 Task: Look for space in Monthey, Switzerland from 6th September, 2023 to 18th September, 2023 for 3 adults in price range Rs.6000 to Rs.12000. Place can be entire place with 2 bedrooms having 2 beds and 2 bathrooms. Property type can be house, flat, guest house, hotel. Booking option can be shelf check-in. Required host language is English.
Action: Mouse moved to (442, 87)
Screenshot: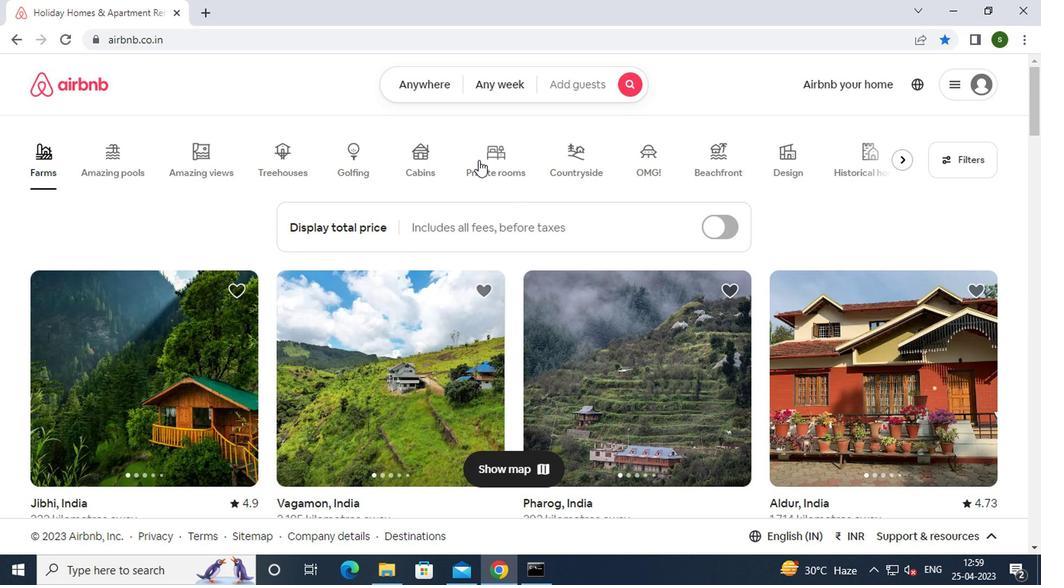 
Action: Mouse pressed left at (442, 87)
Screenshot: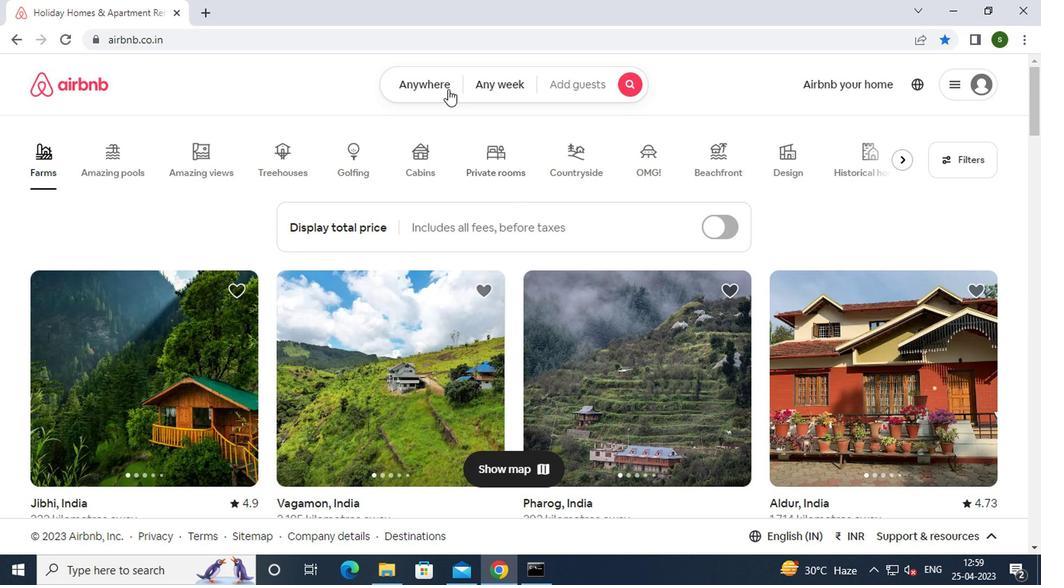 
Action: Mouse moved to (299, 148)
Screenshot: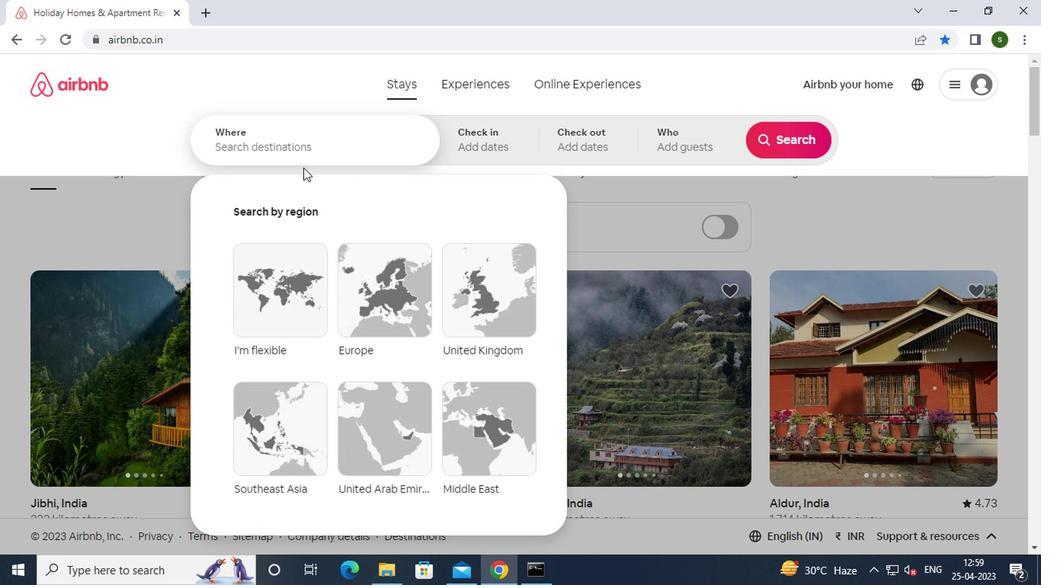 
Action: Mouse pressed left at (299, 148)
Screenshot: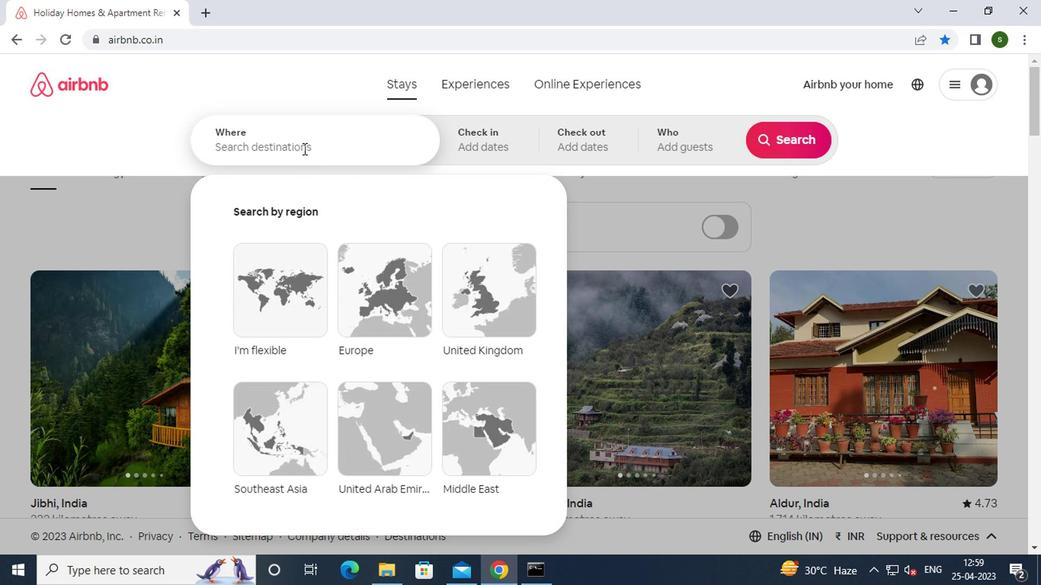 
Action: Key pressed m<Key.caps_lock>onthey,<Key.space><Key.caps_lock>s<Key.caps_lock>witzer
Screenshot: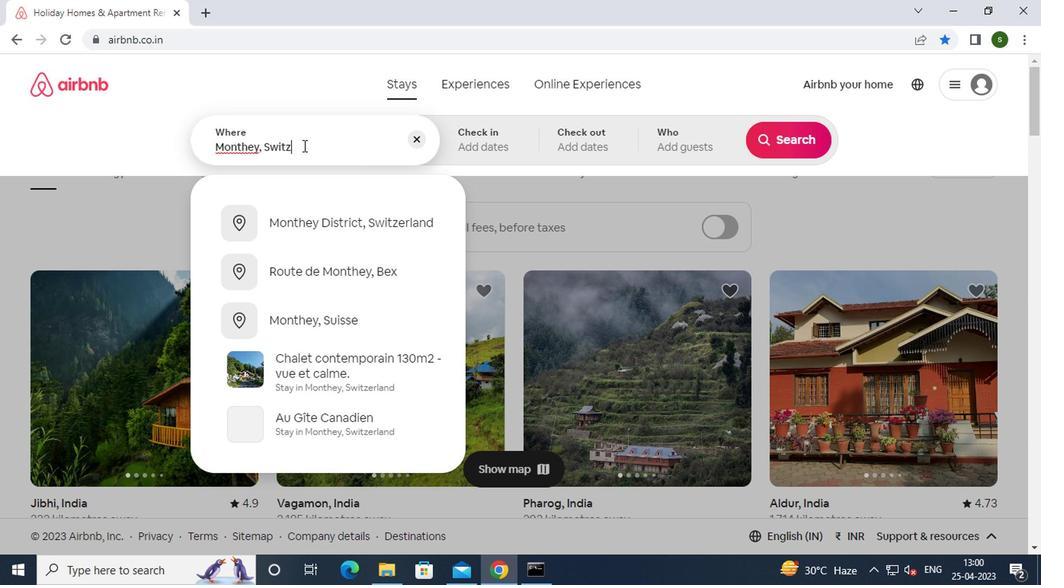 
Action: Mouse moved to (360, 229)
Screenshot: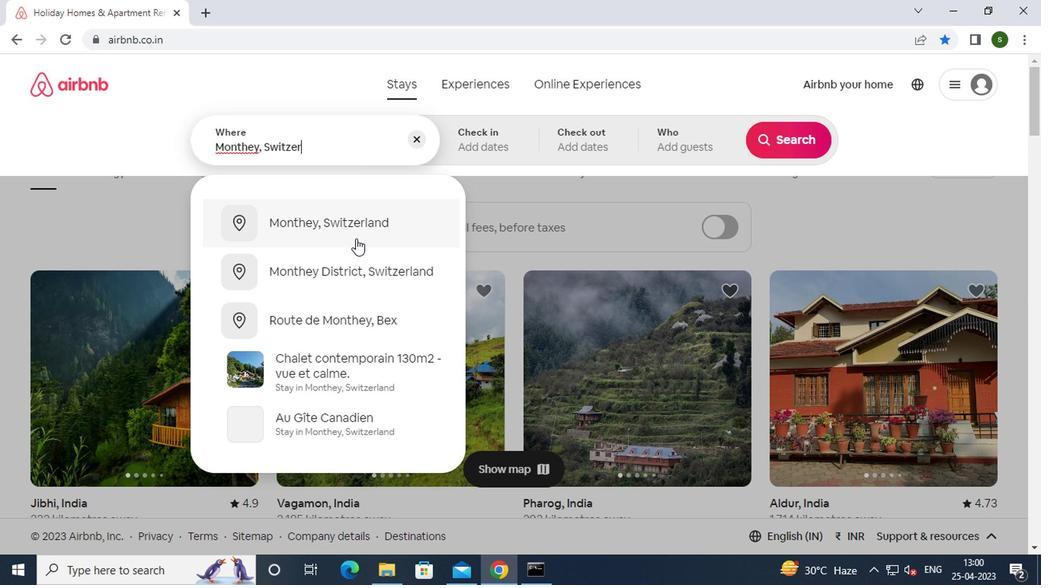 
Action: Mouse pressed left at (360, 229)
Screenshot: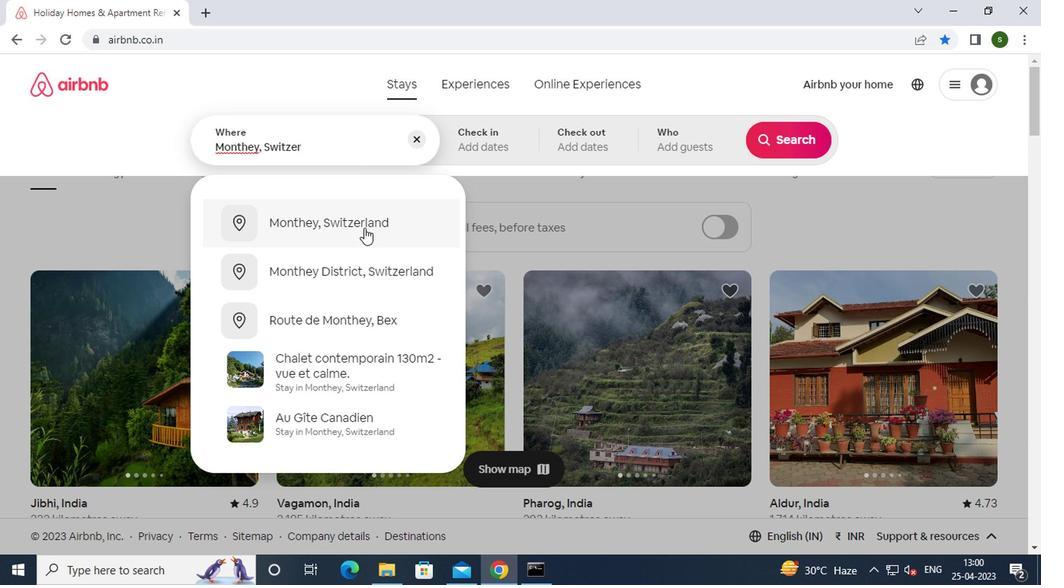 
Action: Mouse moved to (774, 270)
Screenshot: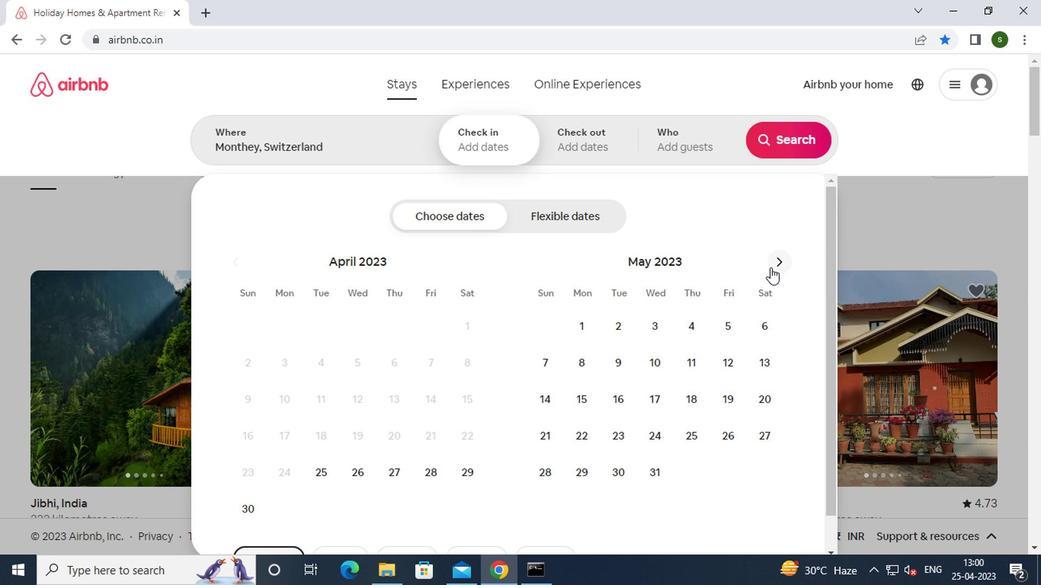 
Action: Mouse pressed left at (774, 270)
Screenshot: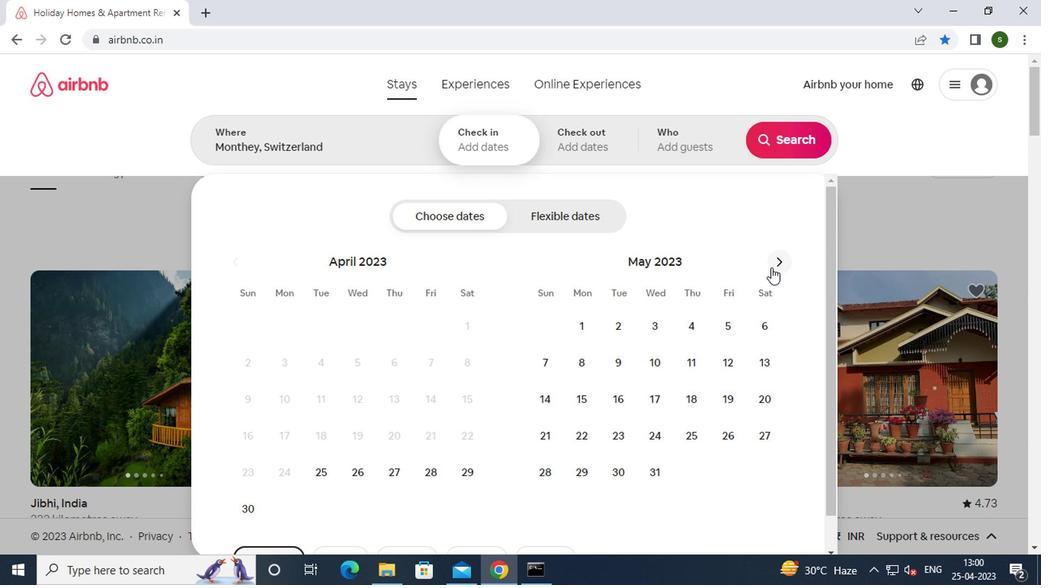 
Action: Mouse pressed left at (774, 270)
Screenshot: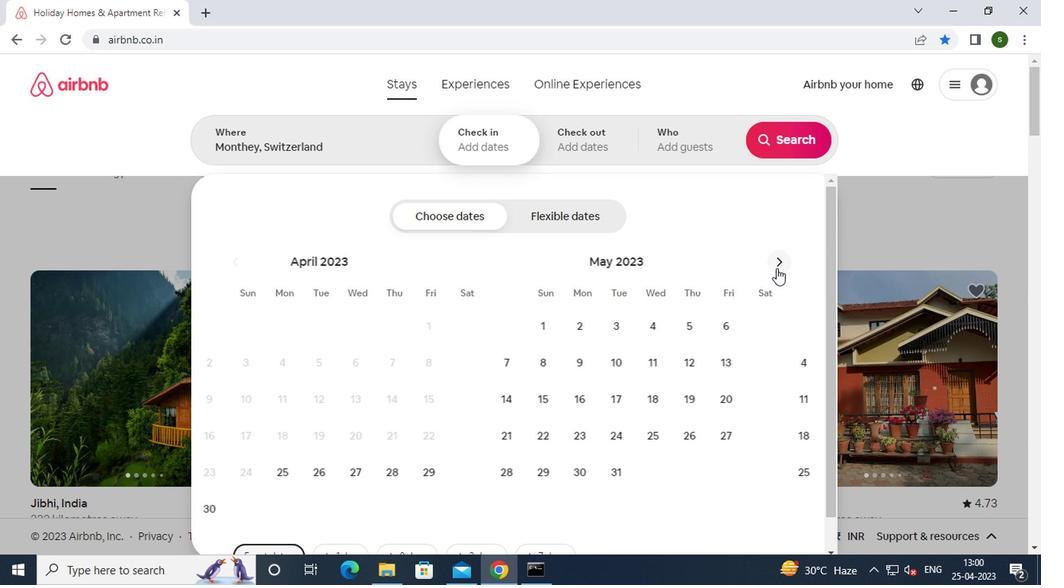 
Action: Mouse pressed left at (774, 270)
Screenshot: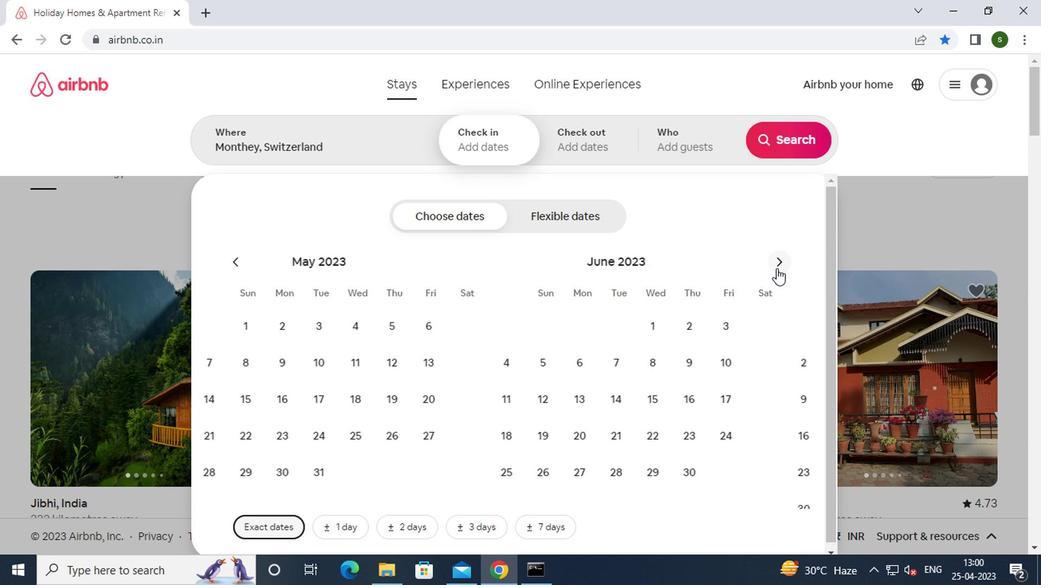 
Action: Mouse pressed left at (774, 270)
Screenshot: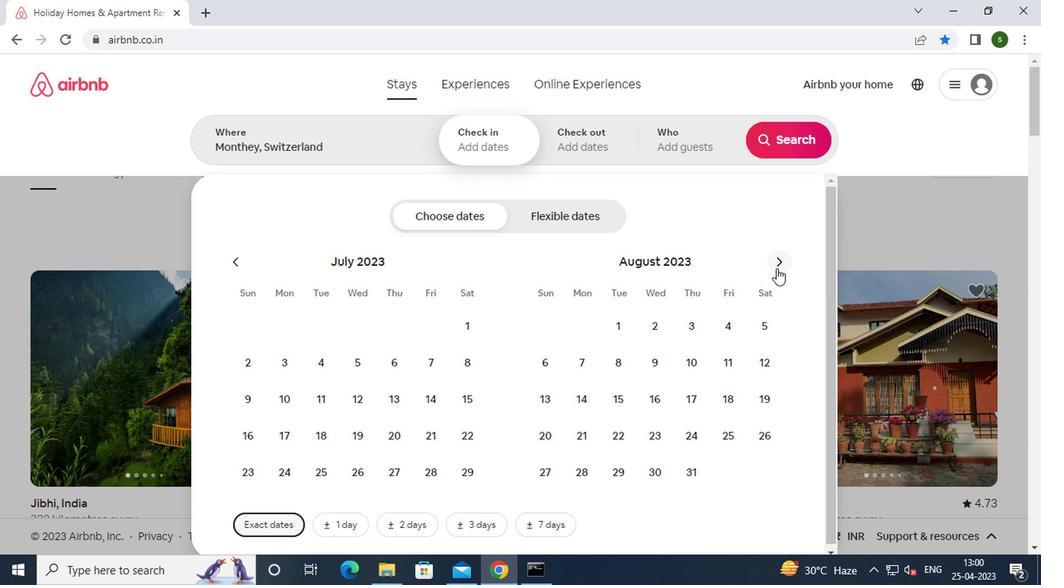 
Action: Mouse moved to (644, 360)
Screenshot: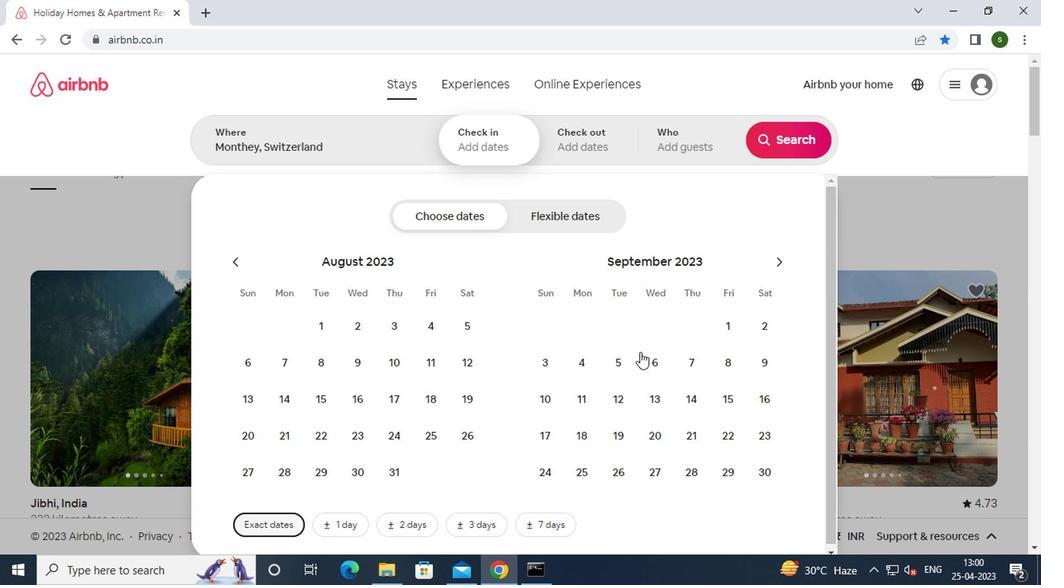 
Action: Mouse pressed left at (644, 360)
Screenshot: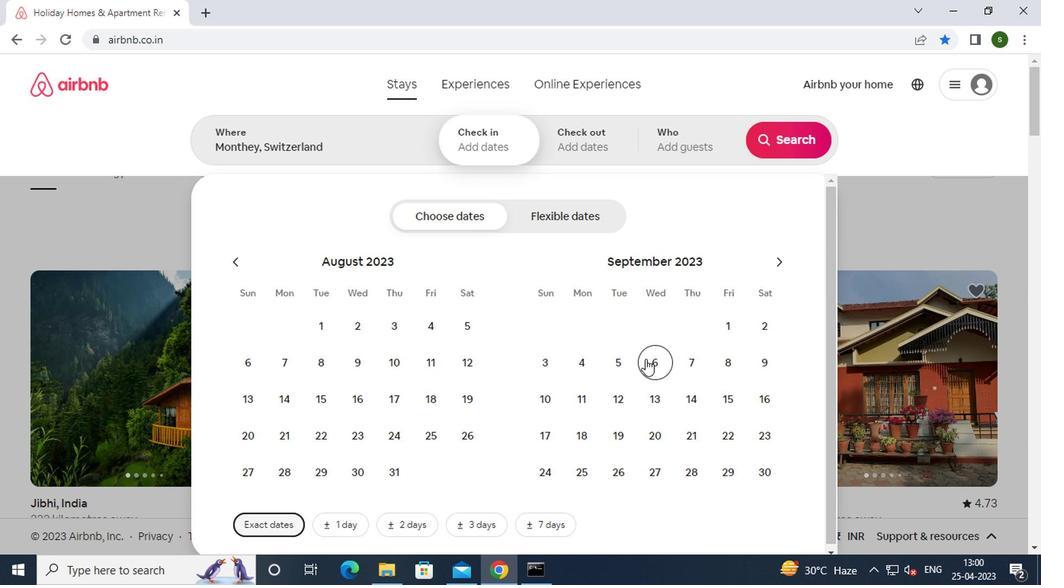 
Action: Mouse moved to (571, 434)
Screenshot: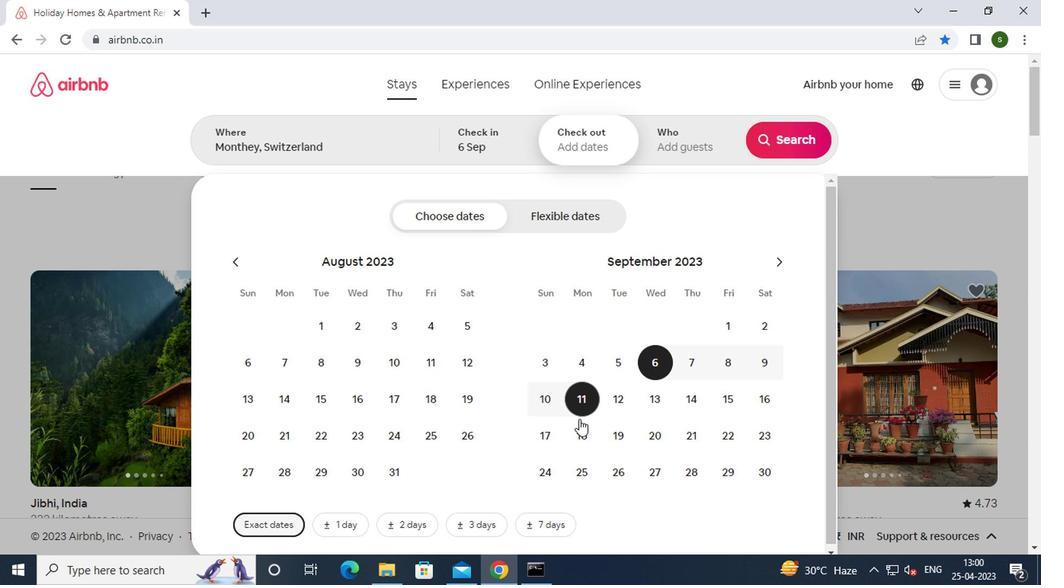 
Action: Mouse pressed left at (571, 434)
Screenshot: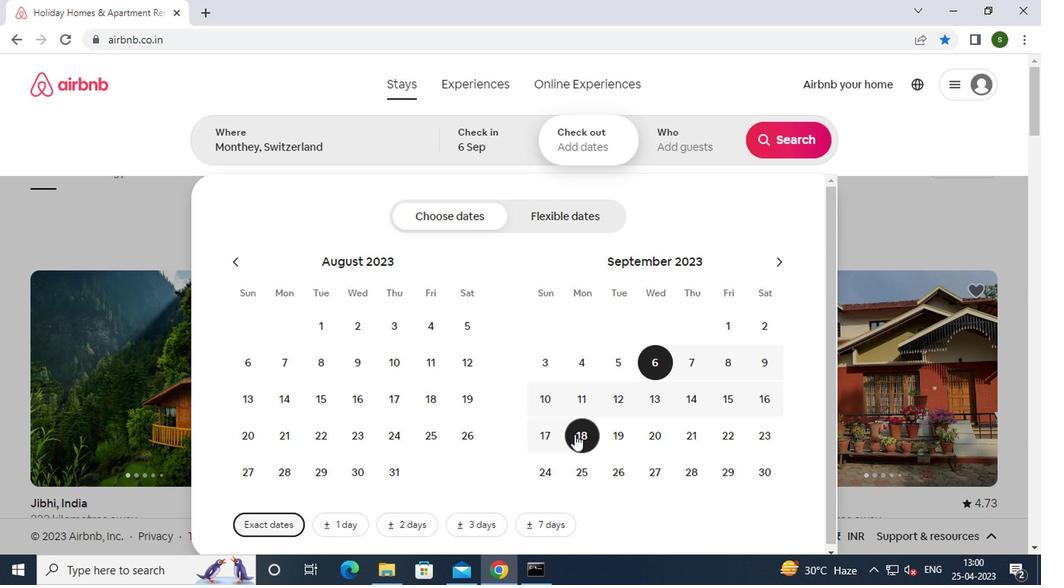 
Action: Mouse moved to (670, 149)
Screenshot: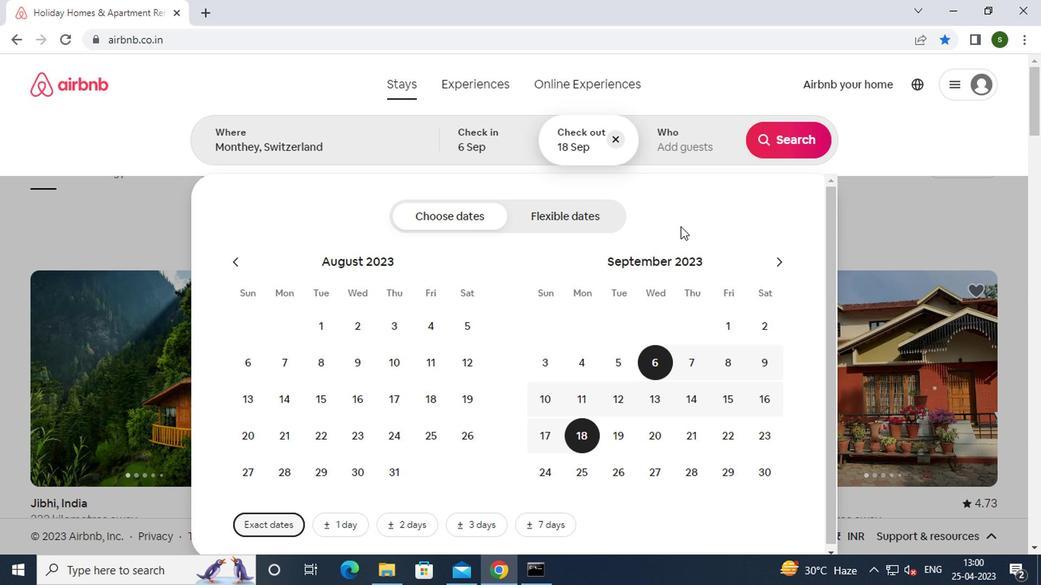 
Action: Mouse pressed left at (670, 149)
Screenshot: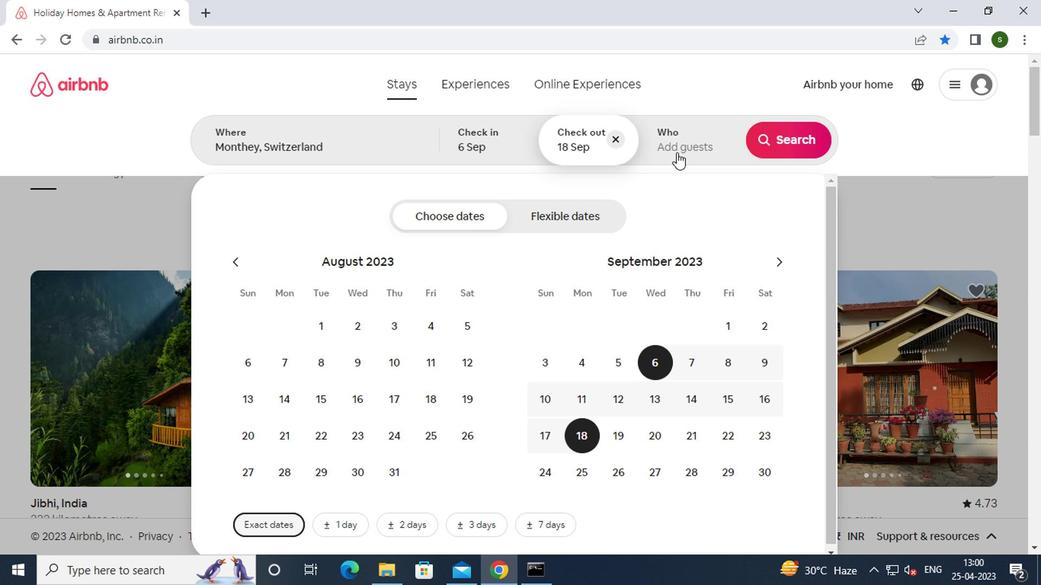 
Action: Mouse moved to (793, 224)
Screenshot: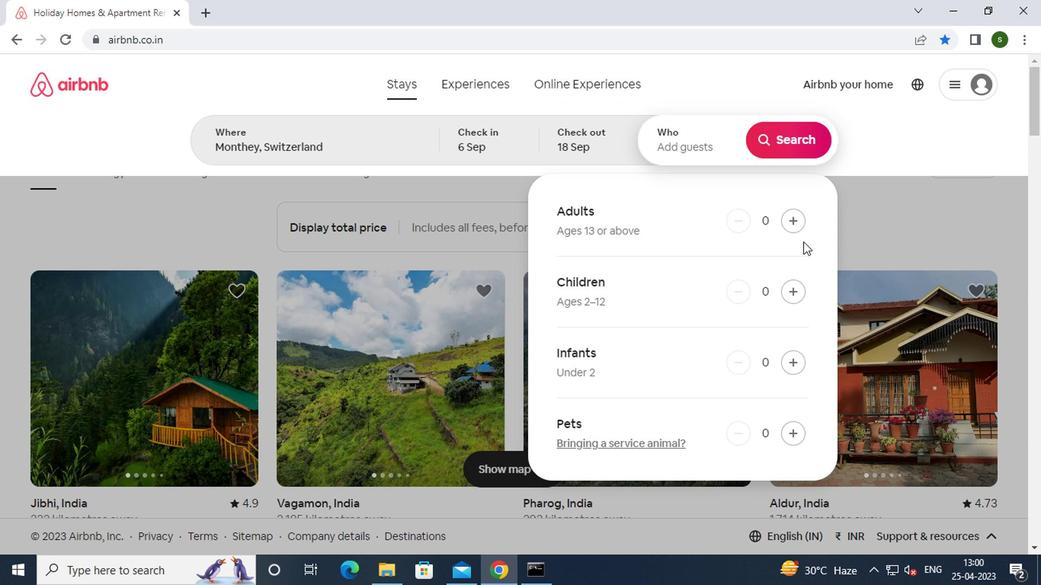 
Action: Mouse pressed left at (793, 224)
Screenshot: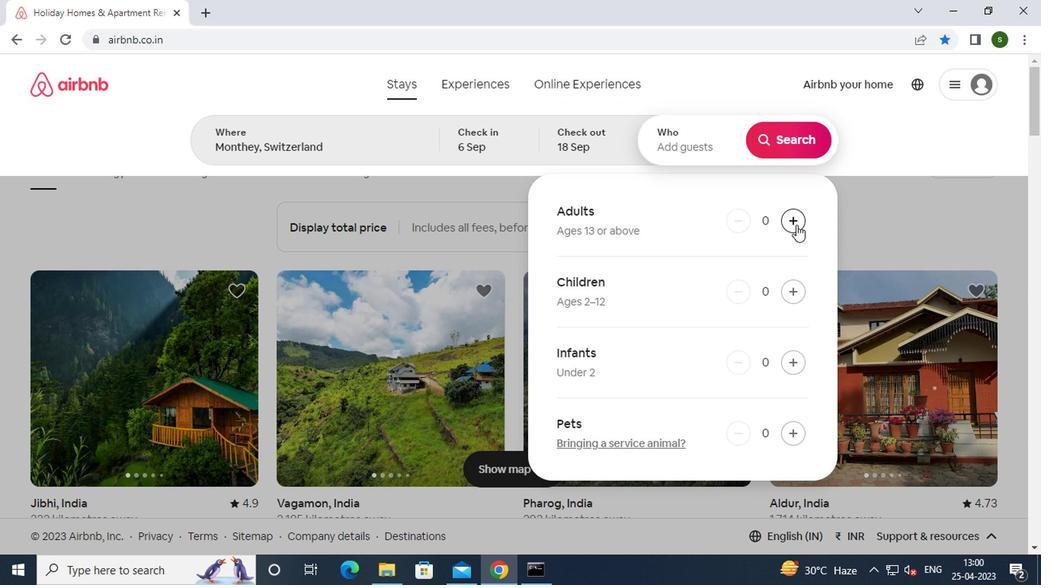 
Action: Mouse pressed left at (793, 224)
Screenshot: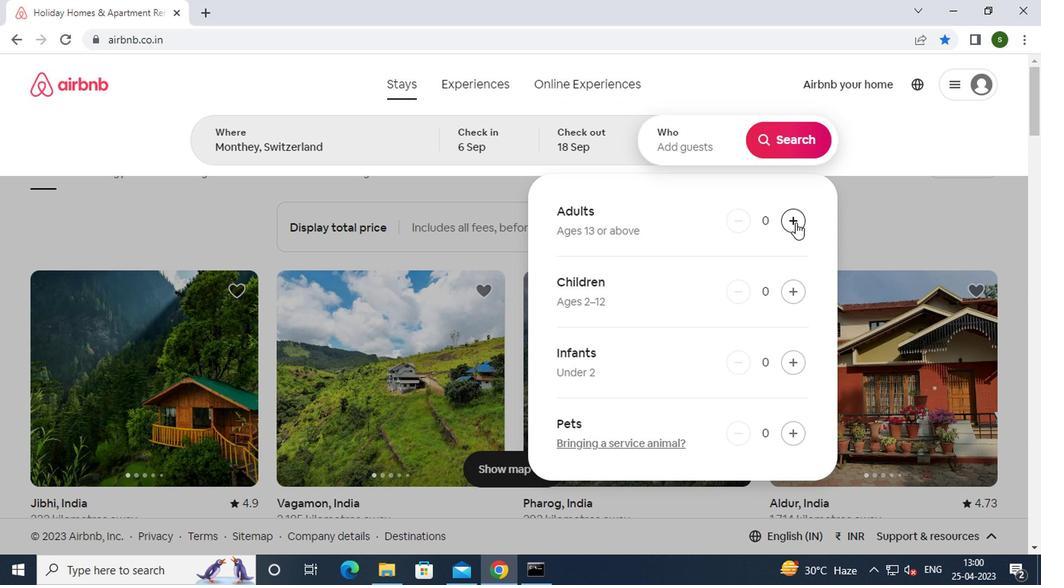 
Action: Mouse pressed left at (793, 224)
Screenshot: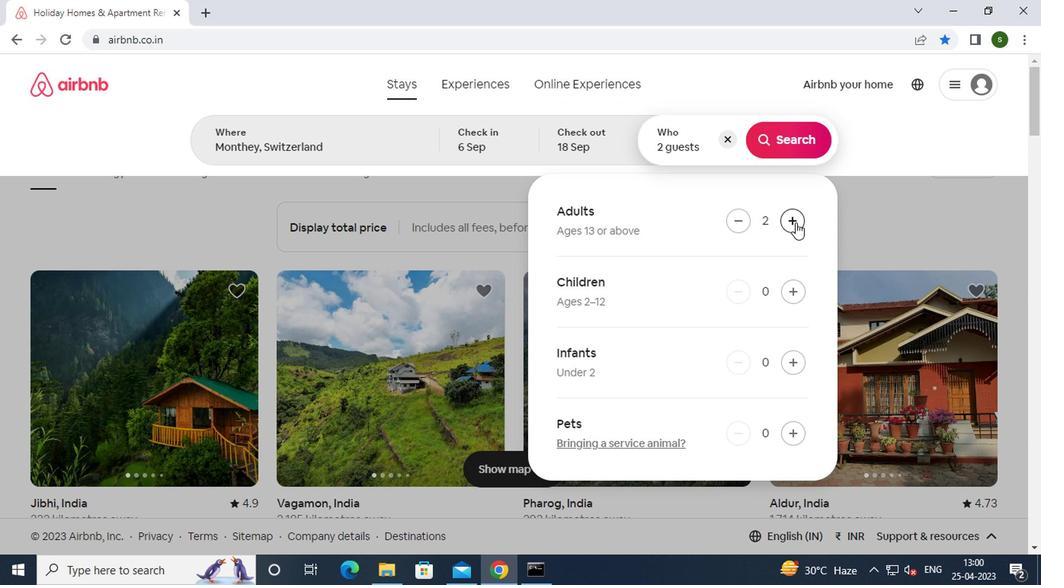 
Action: Mouse moved to (797, 146)
Screenshot: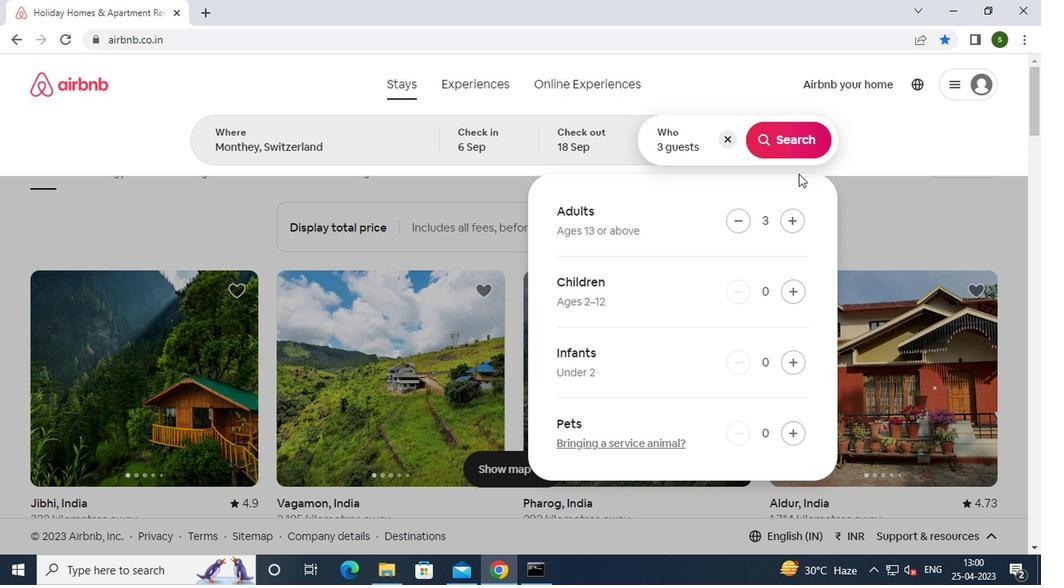 
Action: Mouse pressed left at (797, 146)
Screenshot: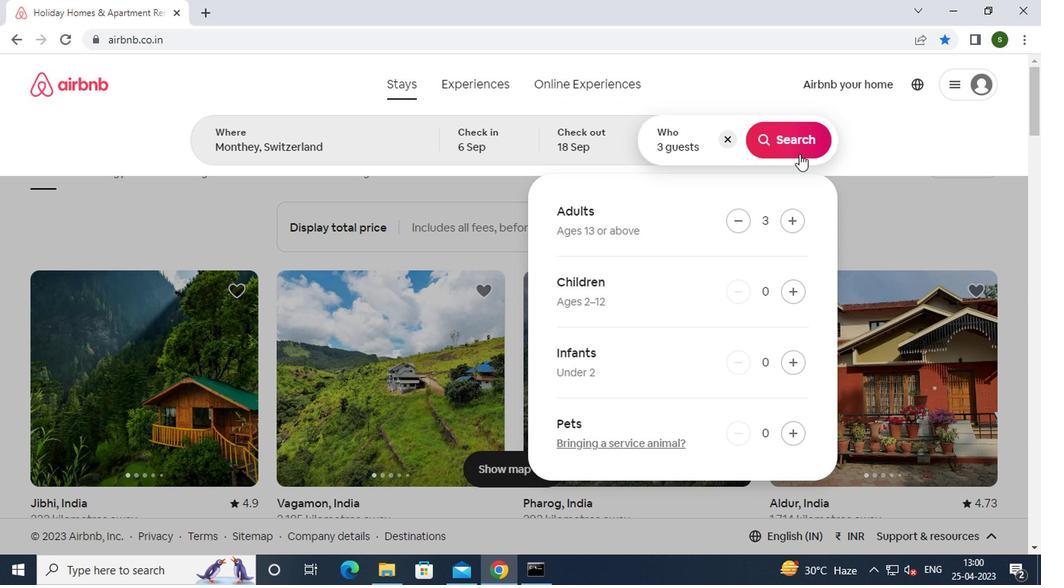 
Action: Mouse moved to (985, 152)
Screenshot: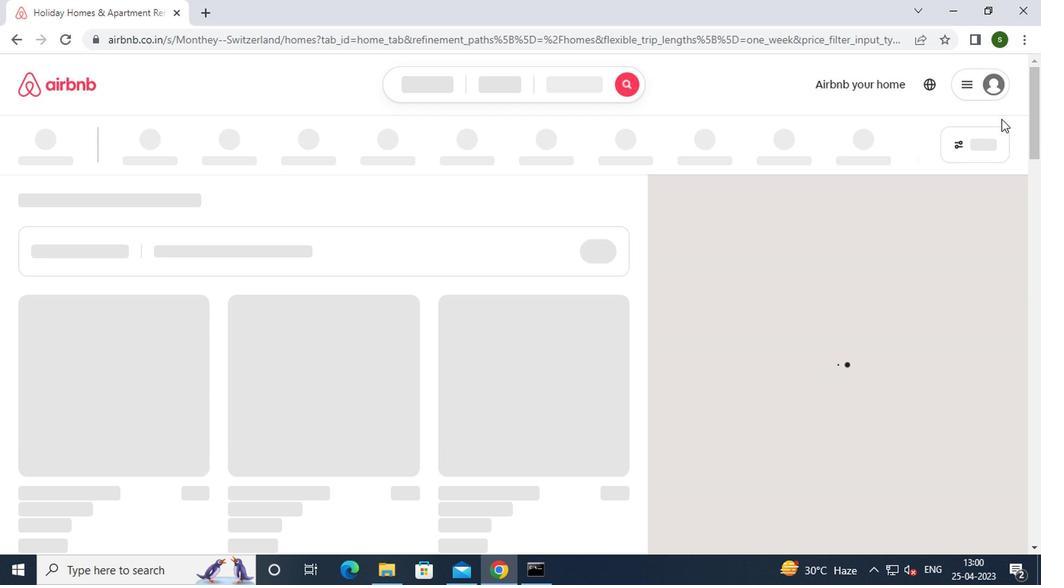 
Action: Mouse pressed left at (985, 152)
Screenshot: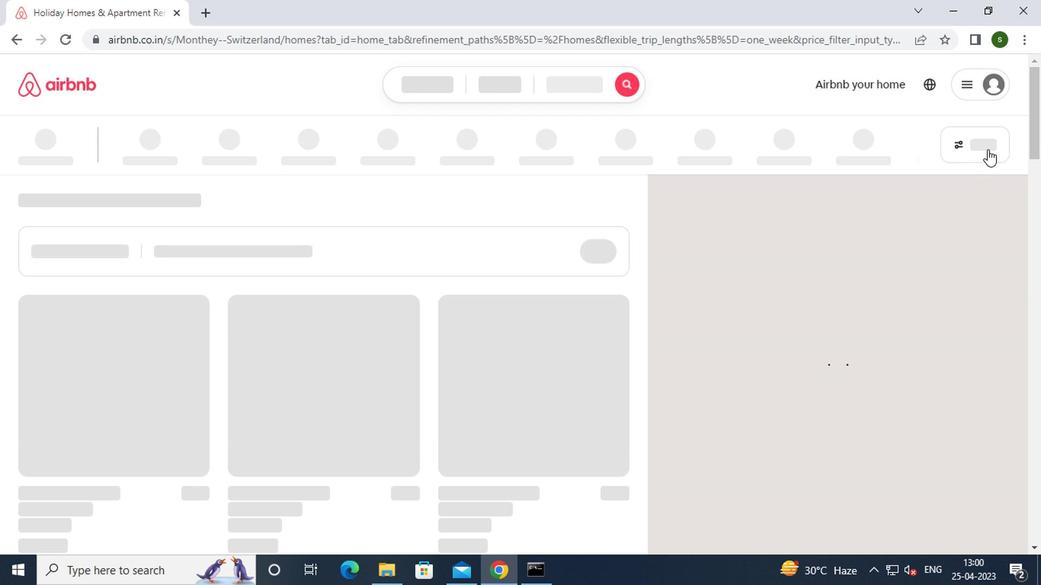 
Action: Mouse moved to (463, 339)
Screenshot: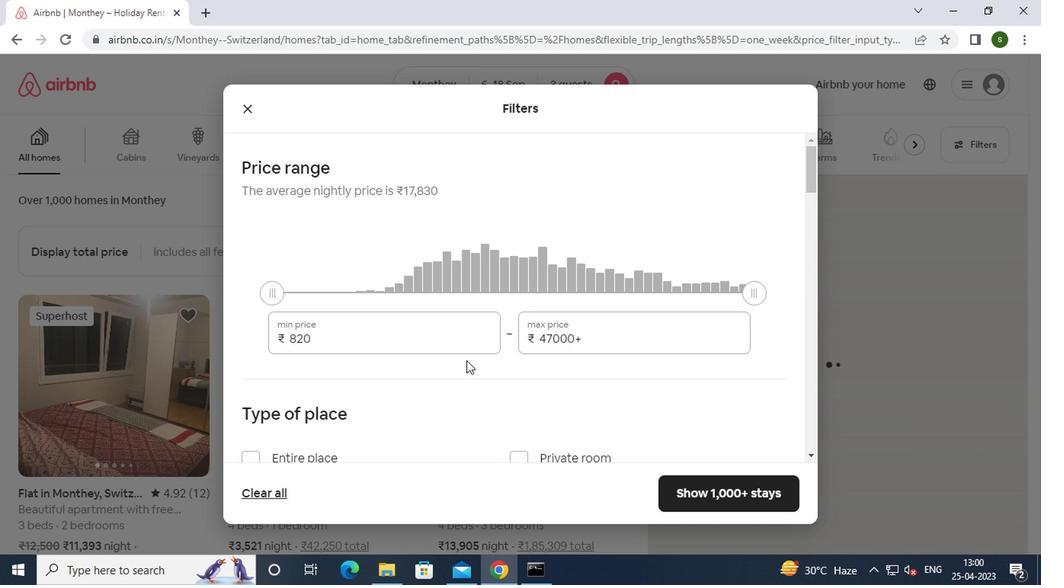 
Action: Mouse pressed left at (463, 339)
Screenshot: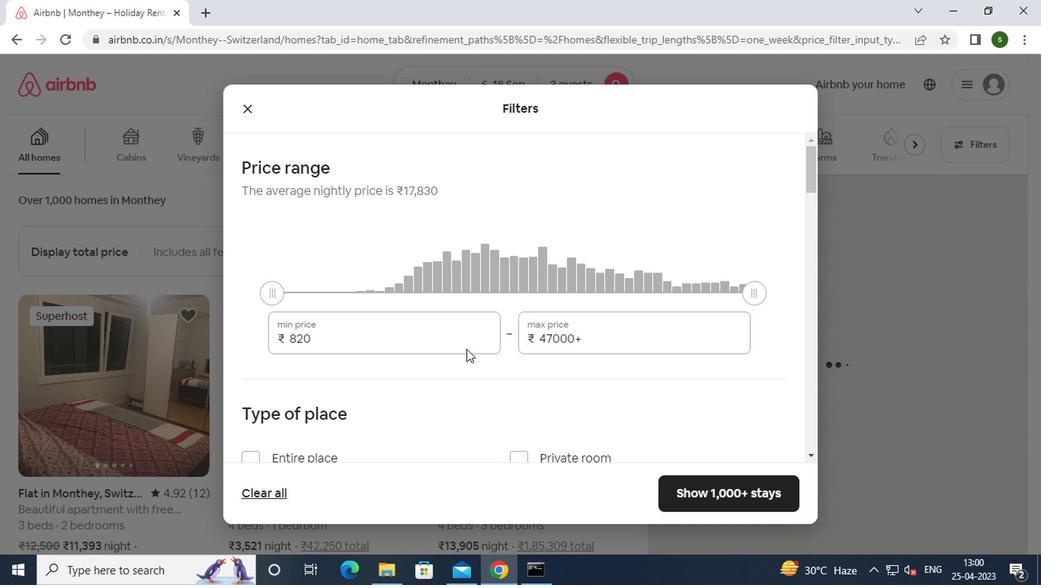 
Action: Mouse moved to (463, 338)
Screenshot: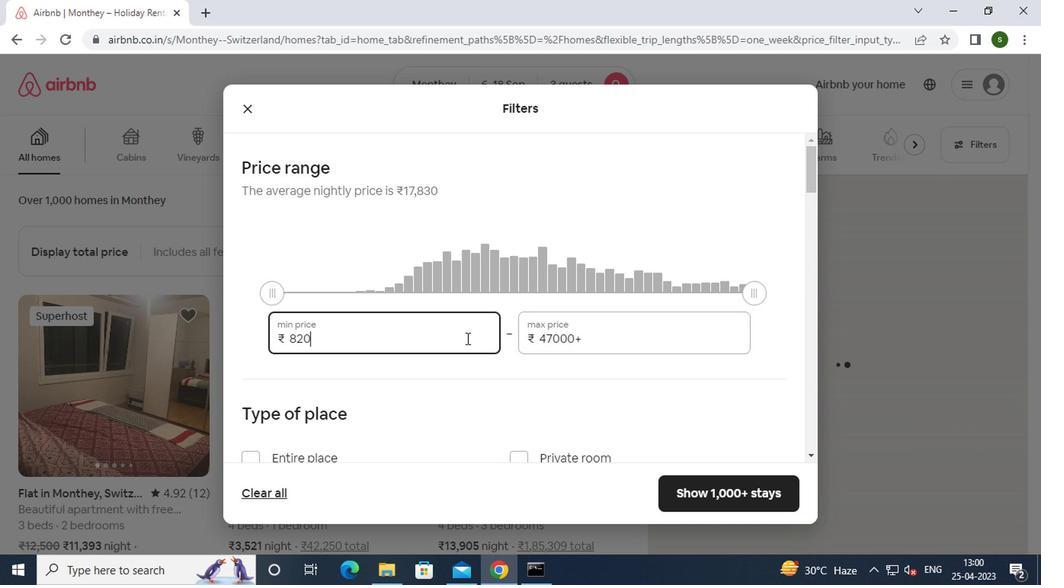 
Action: Key pressed <Key.backspace><Key.backspace><Key.backspace><Key.backspace><Key.backspace><Key.backspace><Key.backspace><Key.backspace><Key.backspace>6000
Screenshot: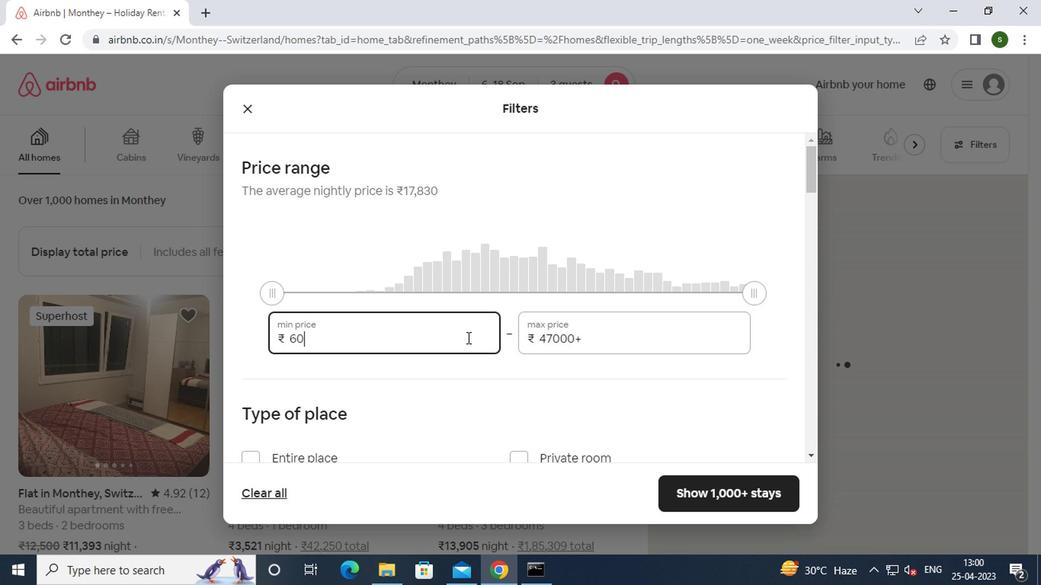 
Action: Mouse moved to (600, 342)
Screenshot: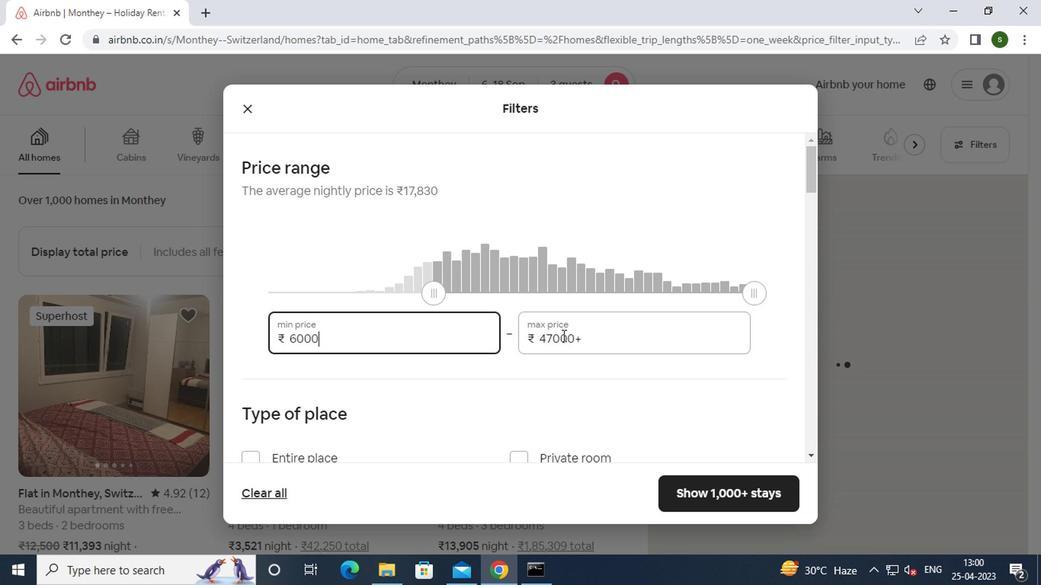 
Action: Mouse pressed left at (600, 342)
Screenshot: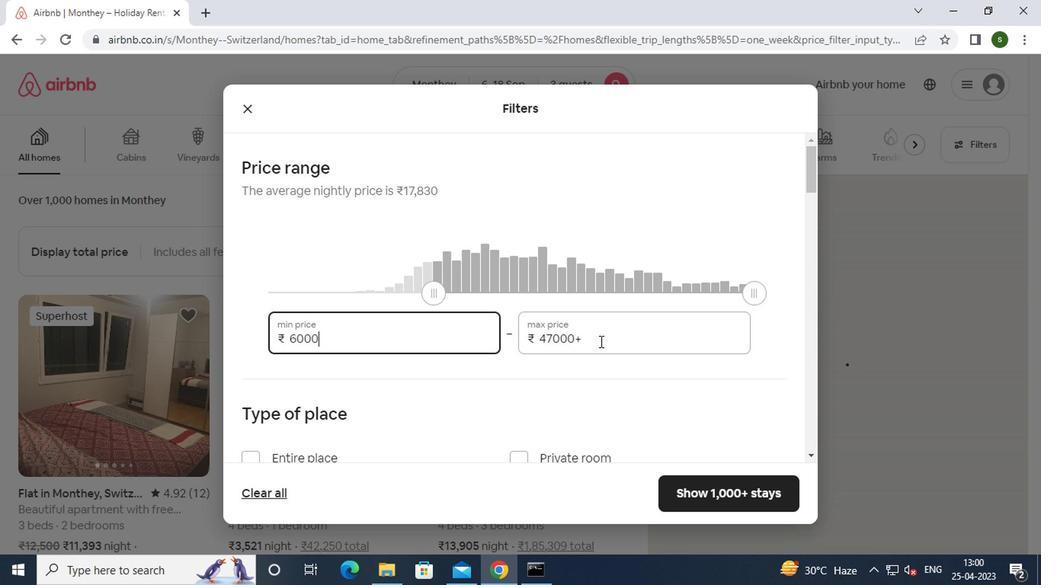 
Action: Key pressed <Key.backspace><Key.backspace><Key.backspace><Key.backspace><Key.backspace><Key.backspace><Key.backspace><Key.backspace><Key.backspace><Key.backspace>12000
Screenshot: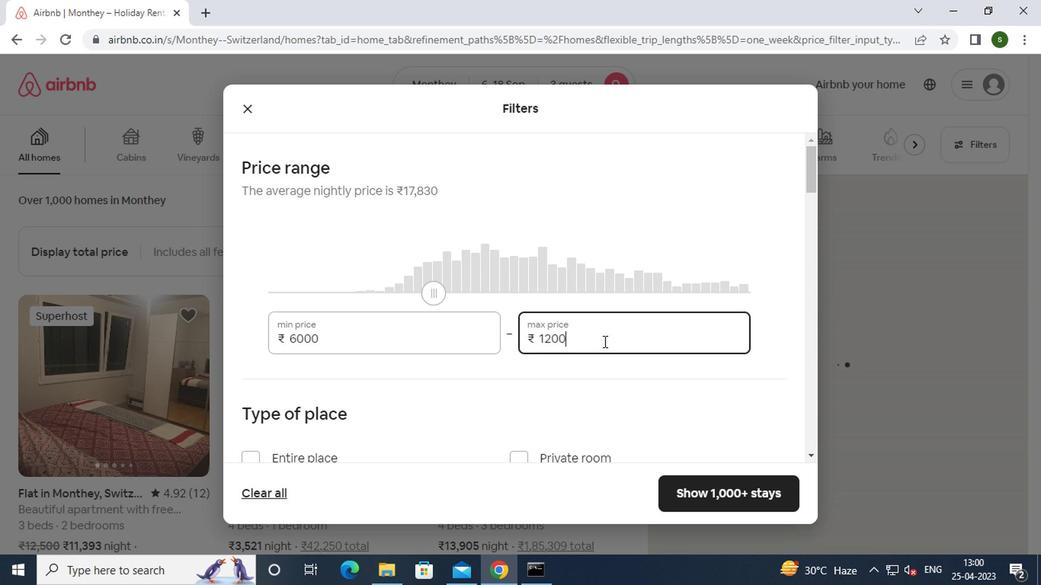
Action: Mouse moved to (562, 351)
Screenshot: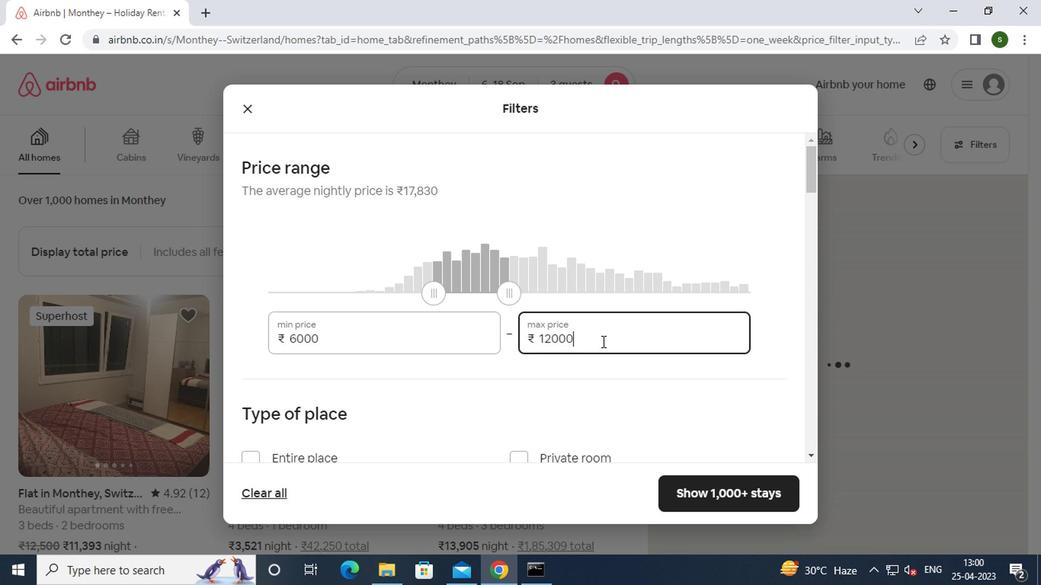 
Action: Mouse scrolled (562, 350) with delta (0, -1)
Screenshot: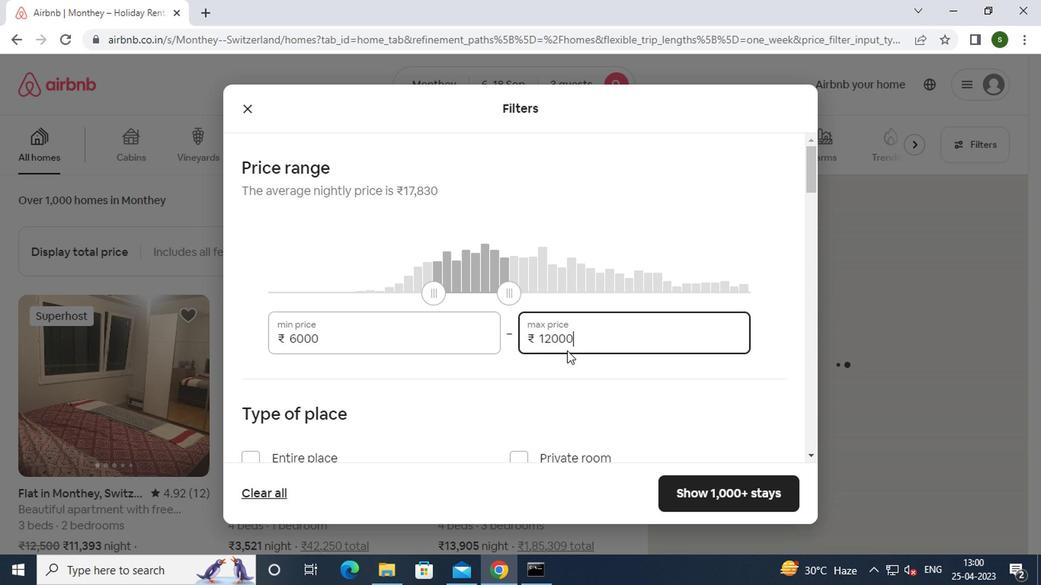 
Action: Mouse scrolled (562, 350) with delta (0, -1)
Screenshot: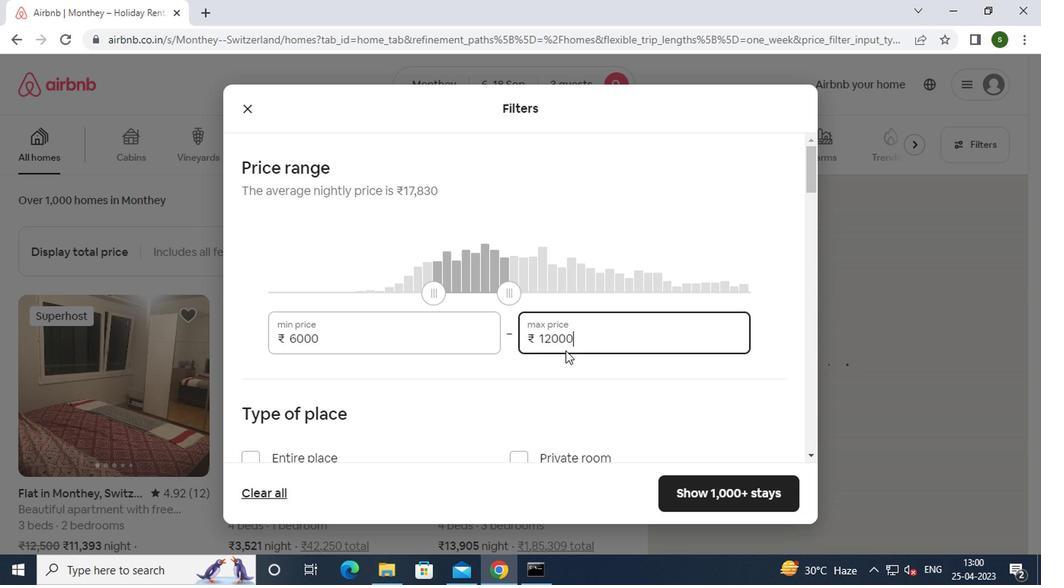 
Action: Mouse moved to (268, 312)
Screenshot: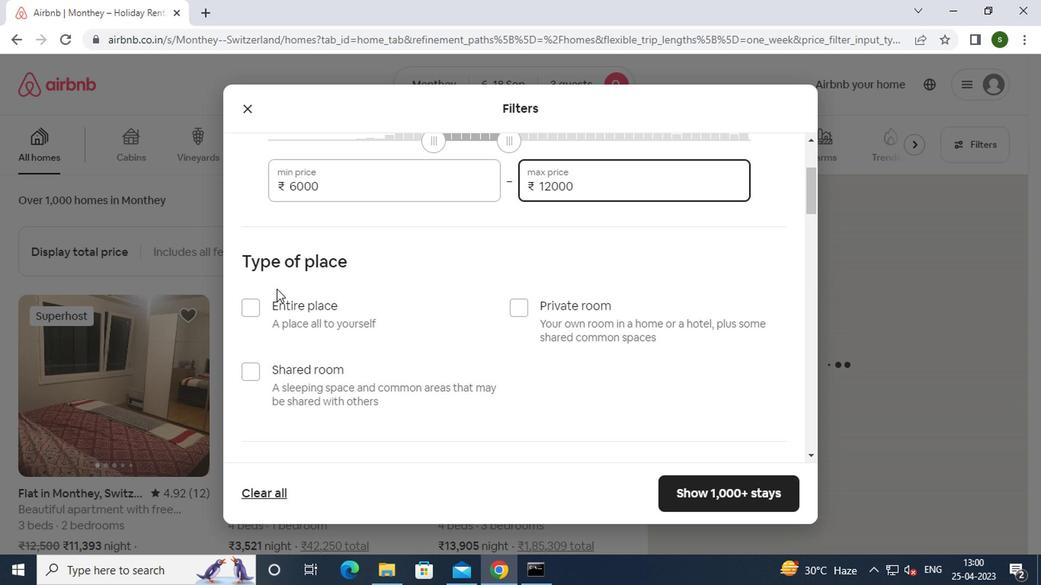 
Action: Mouse pressed left at (268, 312)
Screenshot: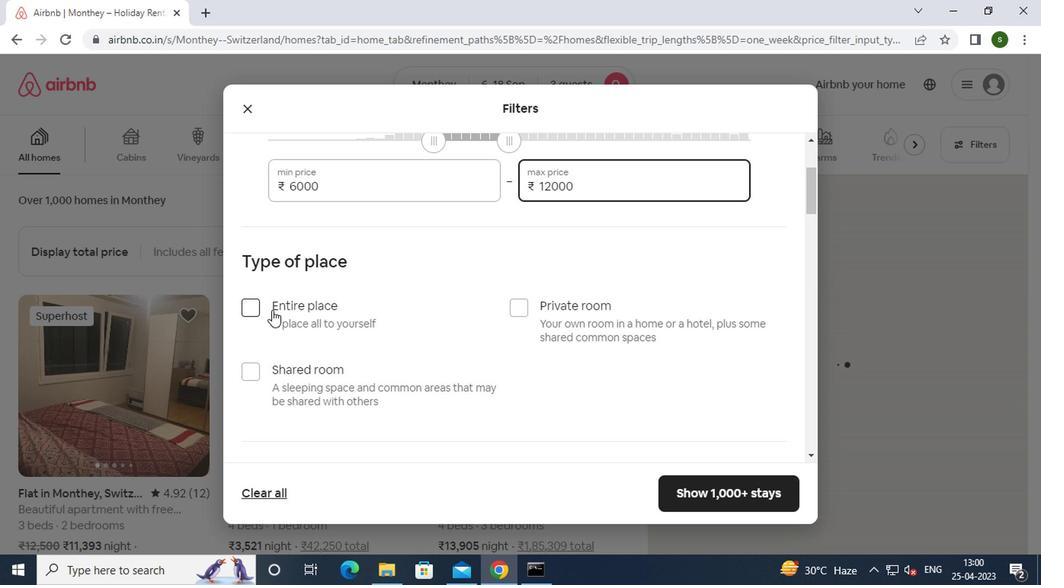 
Action: Mouse moved to (321, 294)
Screenshot: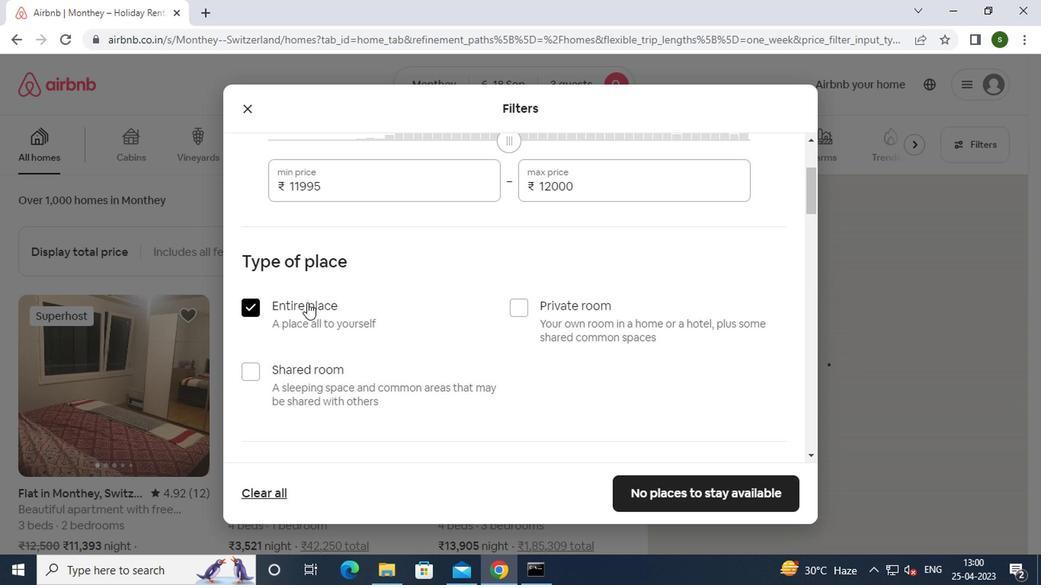 
Action: Mouse scrolled (321, 293) with delta (0, -1)
Screenshot: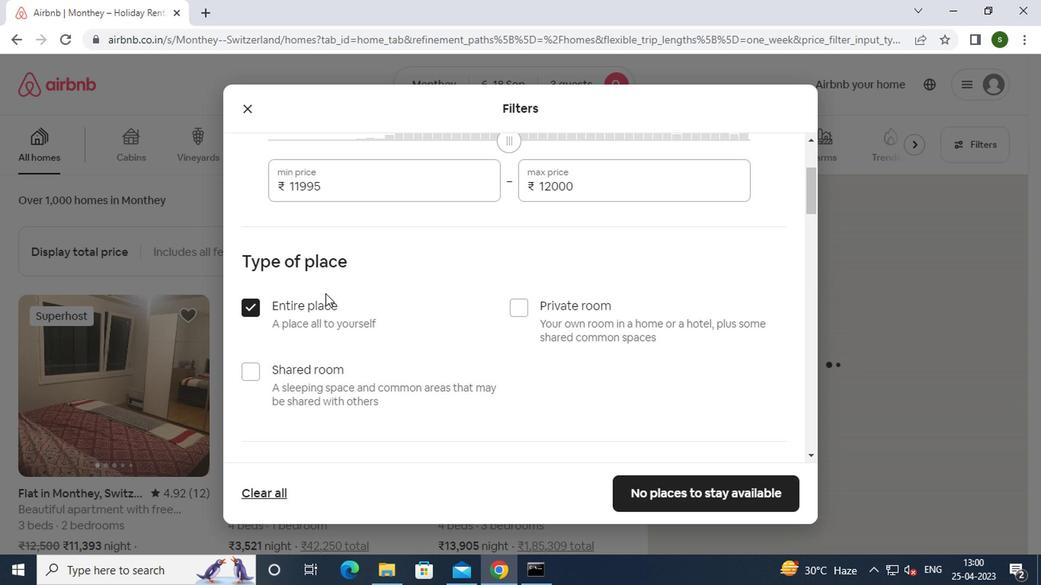 
Action: Mouse scrolled (321, 293) with delta (0, -1)
Screenshot: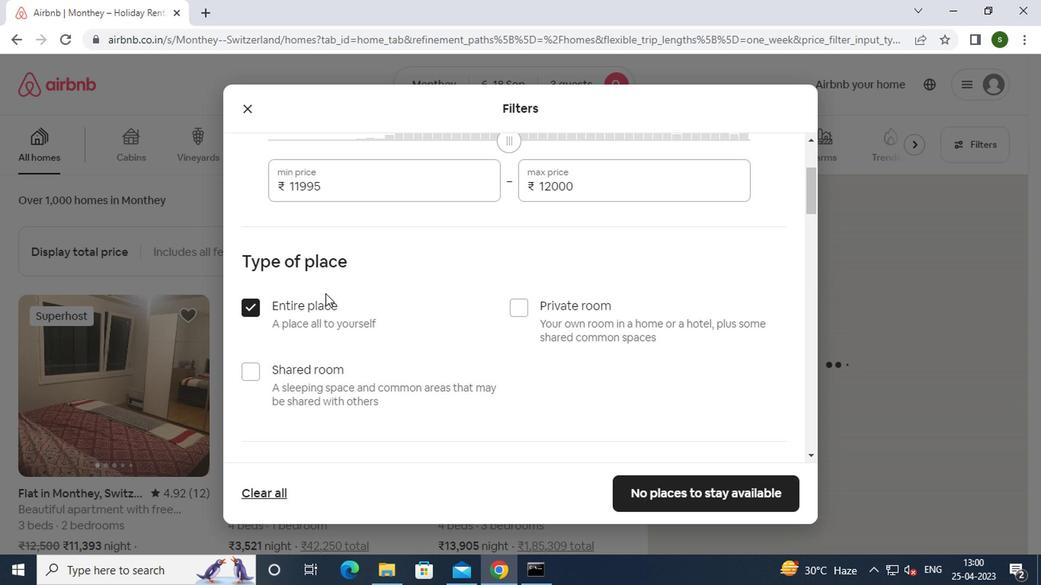 
Action: Mouse scrolled (321, 293) with delta (0, -1)
Screenshot: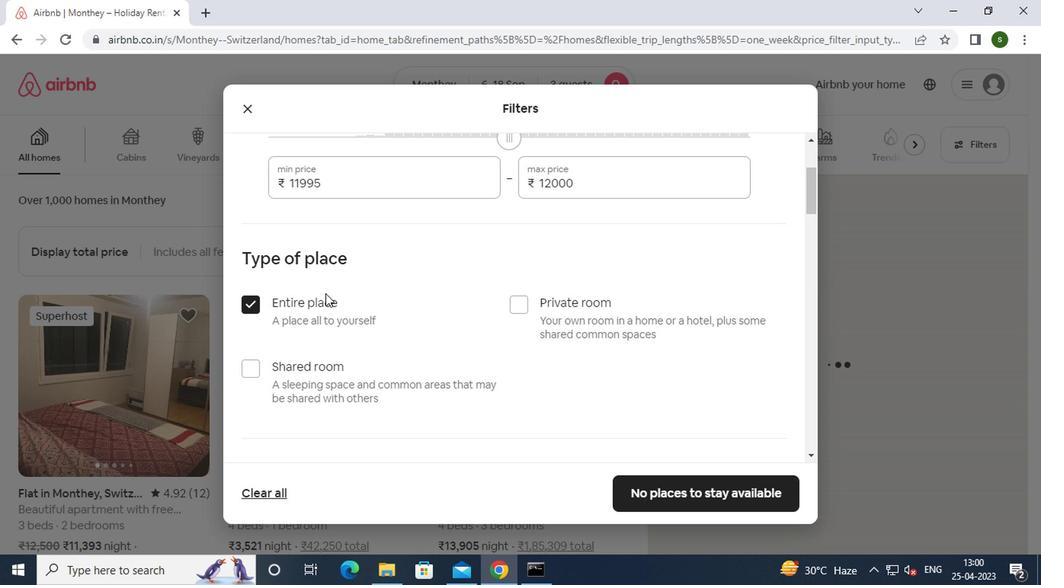 
Action: Mouse scrolled (321, 293) with delta (0, -1)
Screenshot: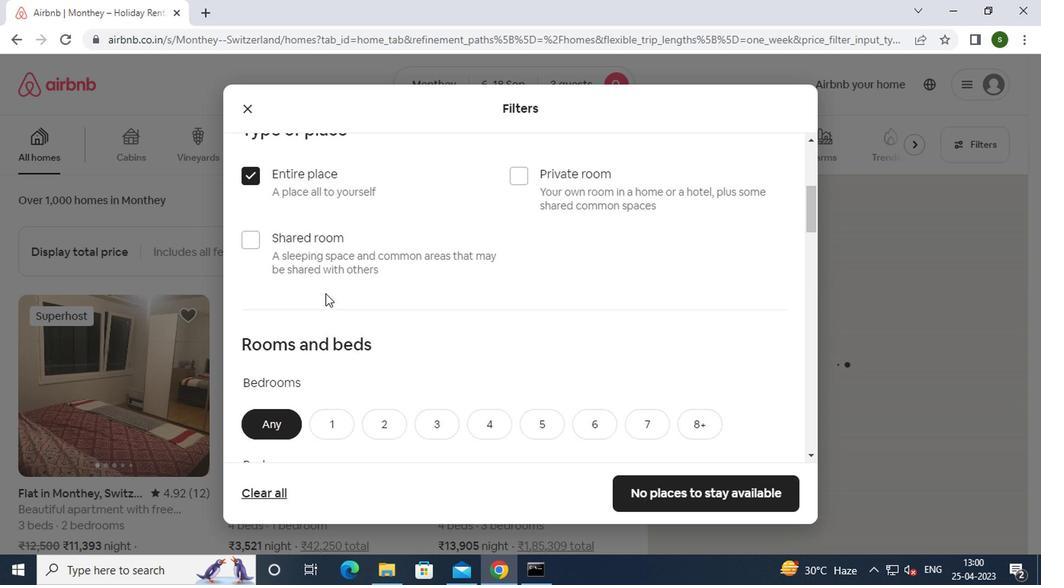 
Action: Mouse moved to (364, 253)
Screenshot: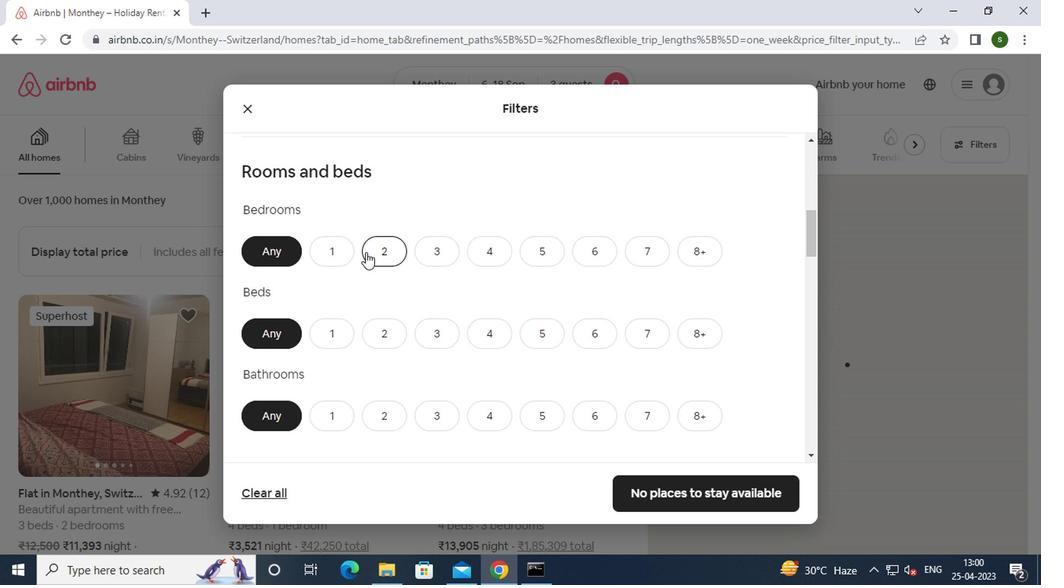 
Action: Mouse pressed left at (364, 253)
Screenshot: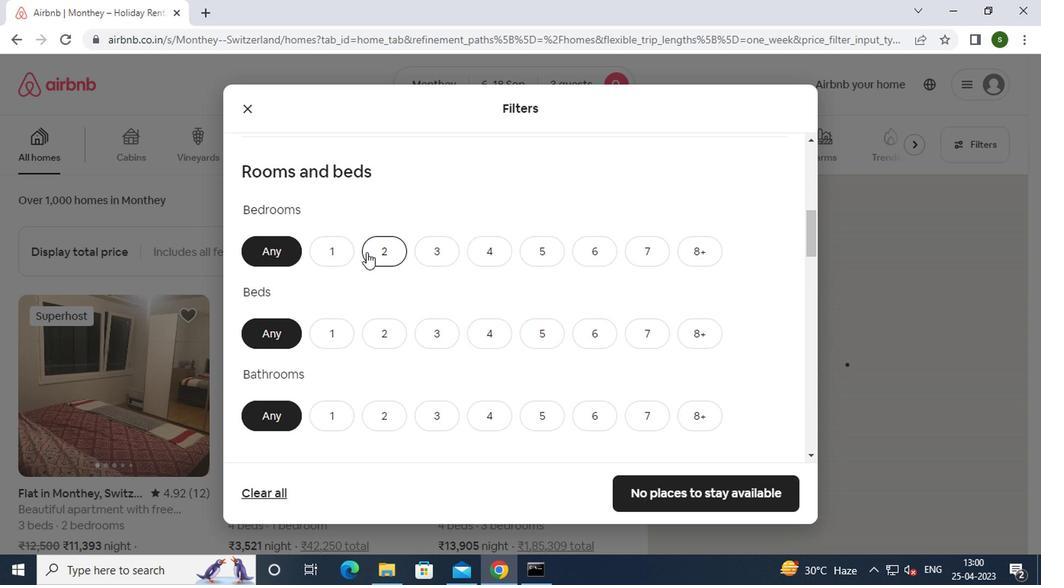 
Action: Mouse moved to (379, 335)
Screenshot: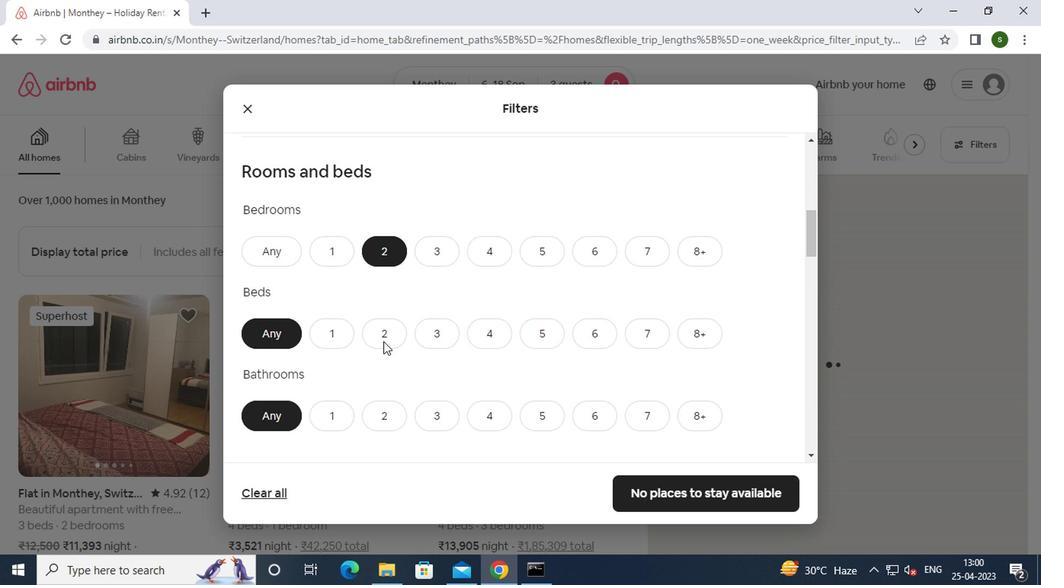 
Action: Mouse pressed left at (379, 335)
Screenshot: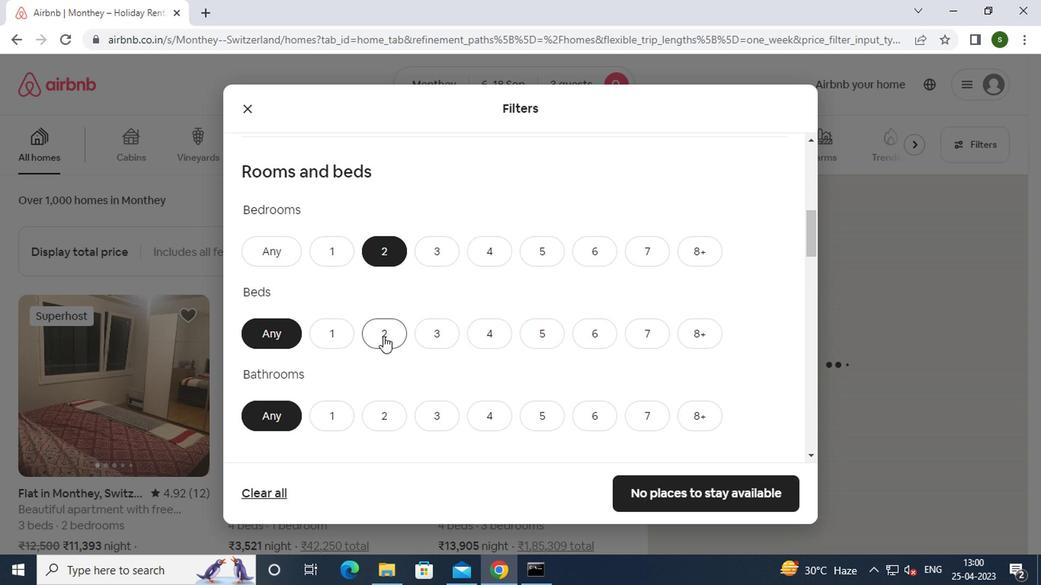 
Action: Mouse moved to (378, 419)
Screenshot: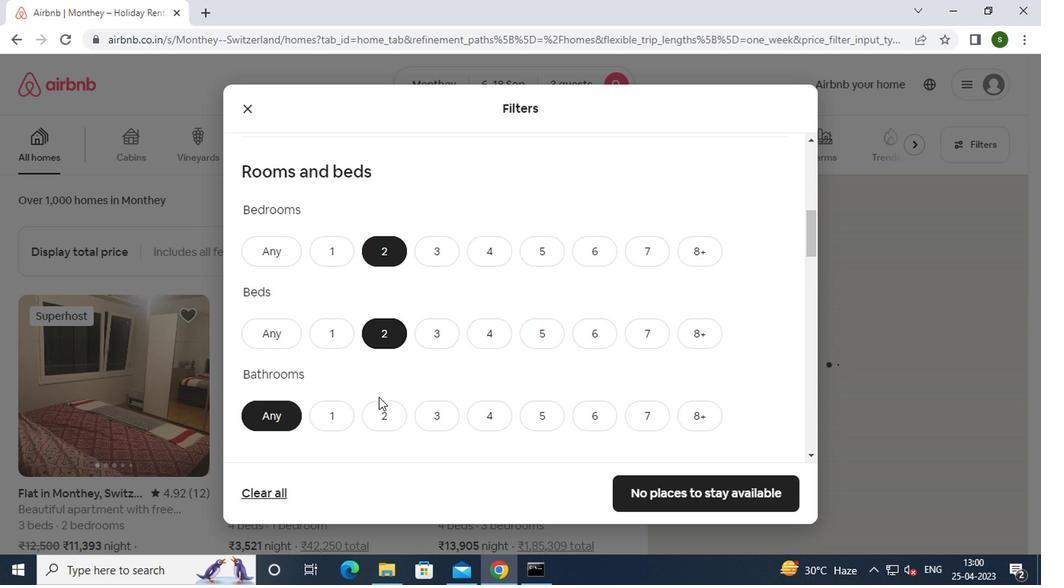 
Action: Mouse pressed left at (378, 419)
Screenshot: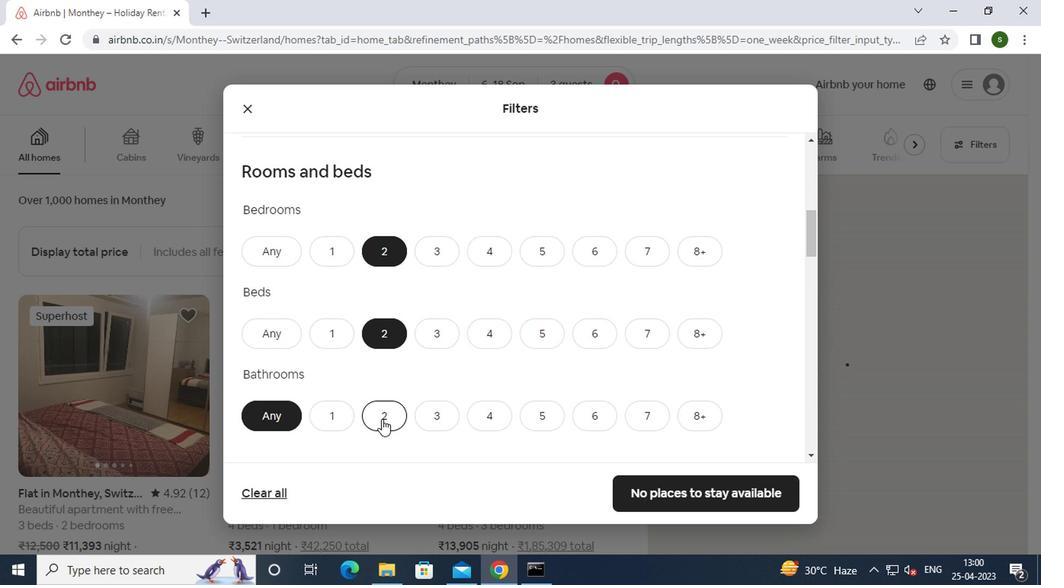 
Action: Mouse moved to (395, 322)
Screenshot: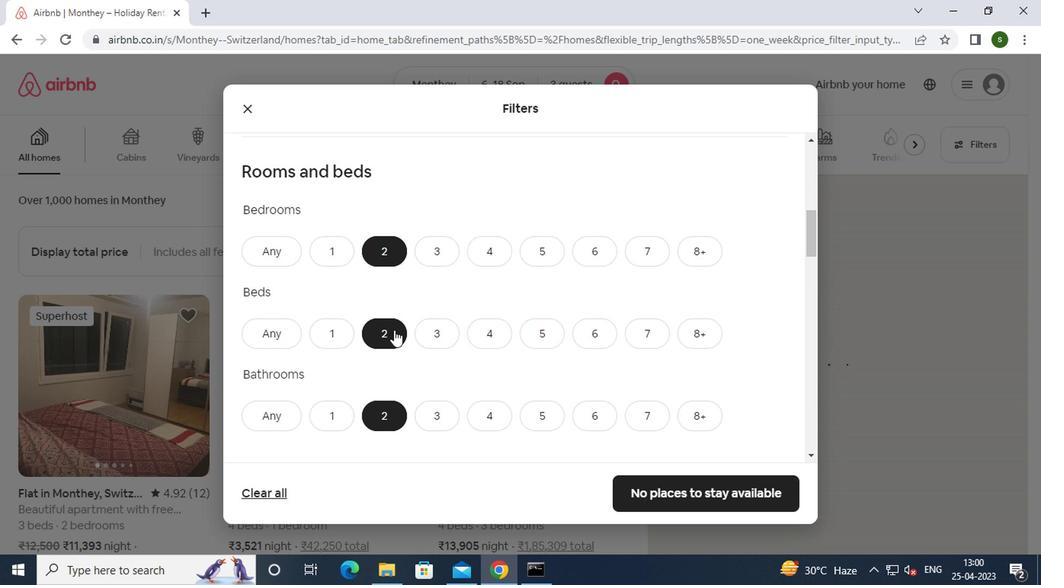 
Action: Mouse scrolled (395, 321) with delta (0, 0)
Screenshot: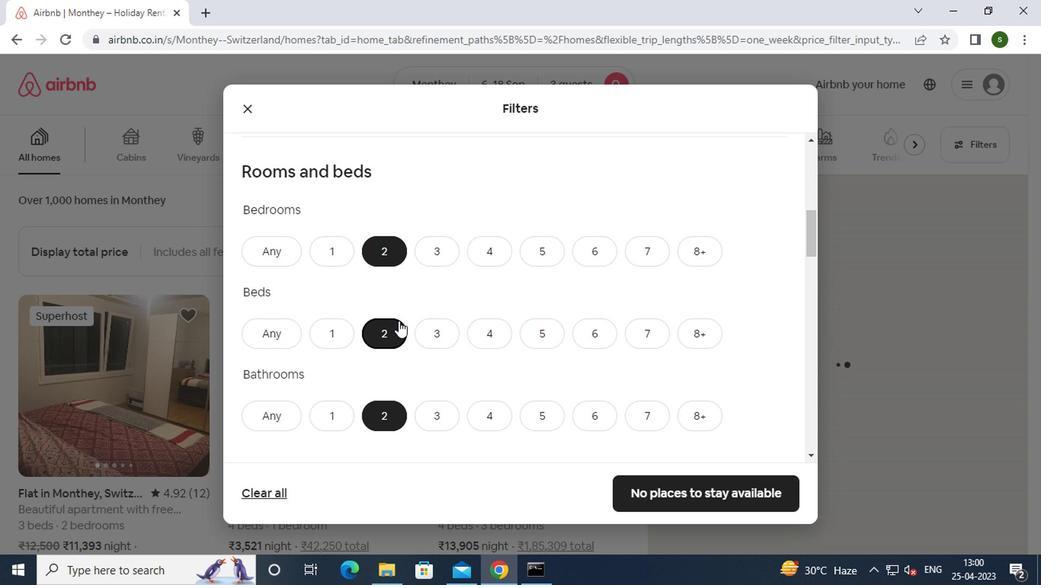 
Action: Mouse scrolled (395, 321) with delta (0, 0)
Screenshot: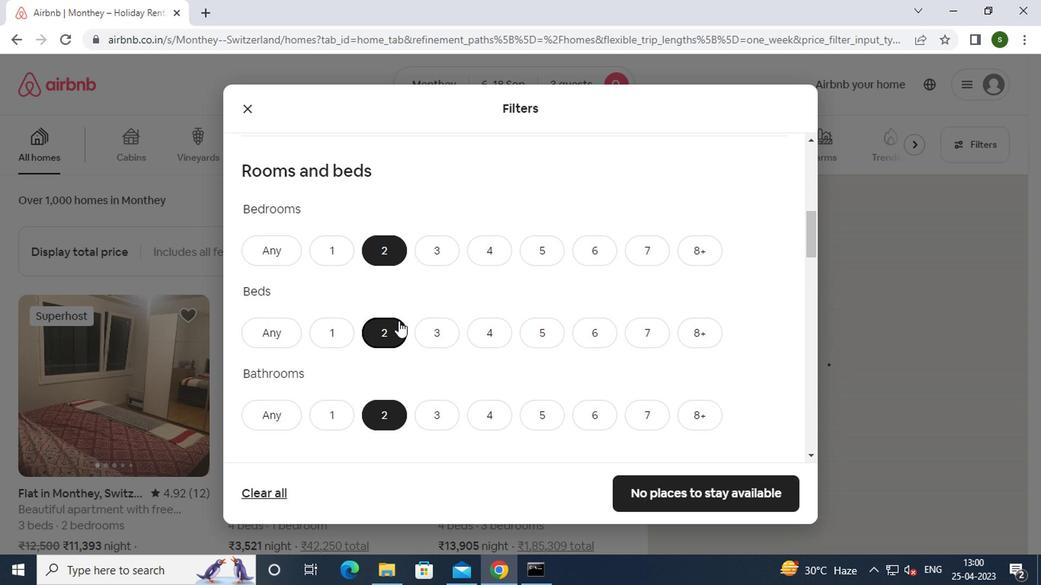 
Action: Mouse scrolled (395, 321) with delta (0, 0)
Screenshot: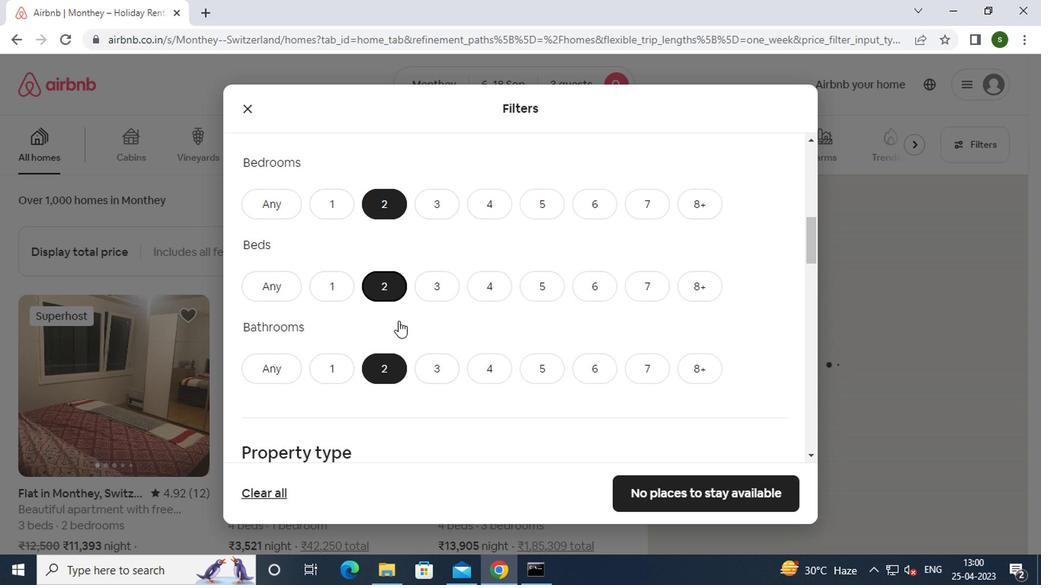 
Action: Mouse moved to (315, 327)
Screenshot: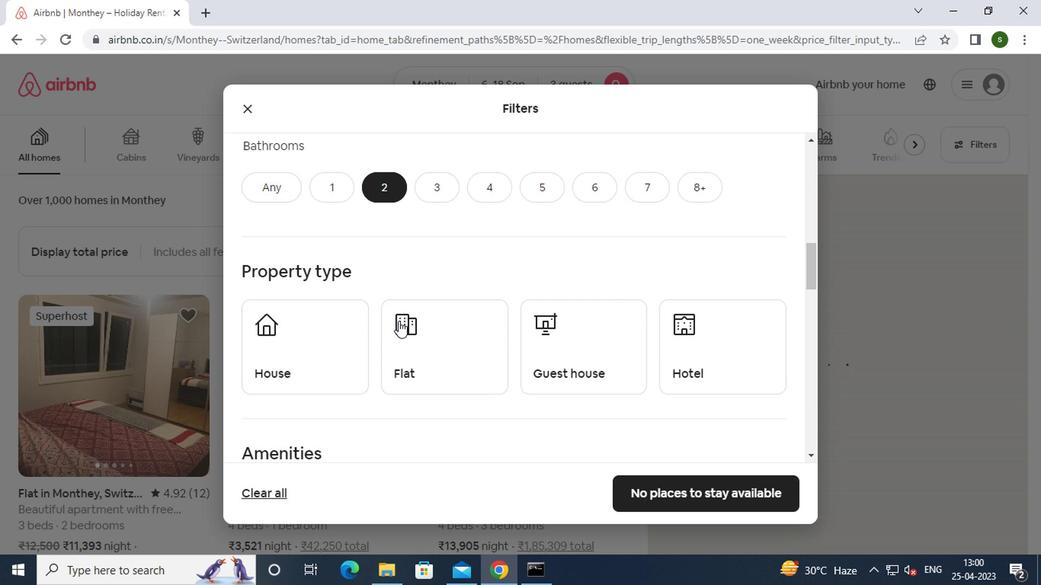 
Action: Mouse pressed left at (315, 327)
Screenshot: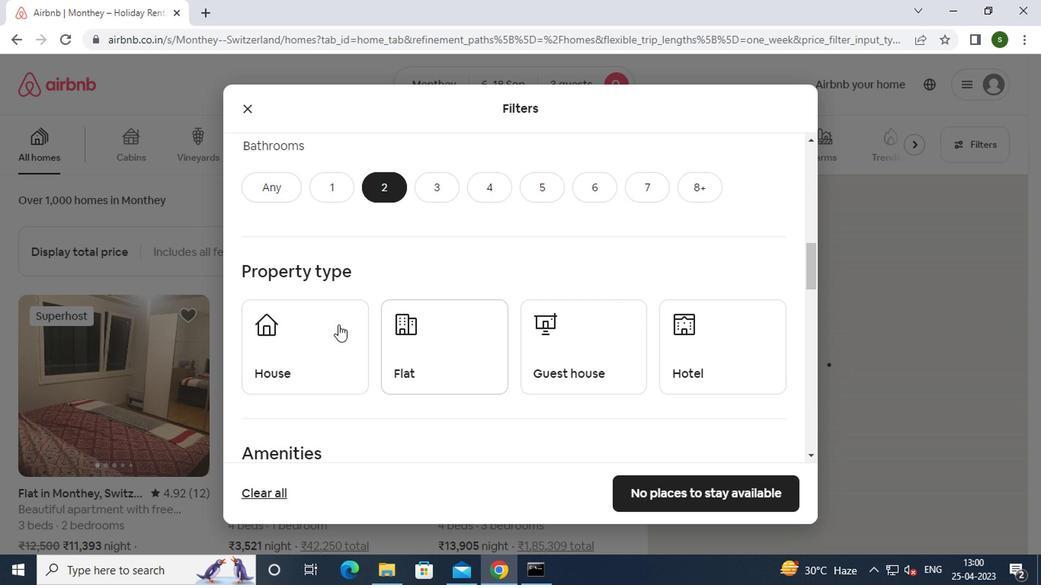 
Action: Mouse moved to (451, 338)
Screenshot: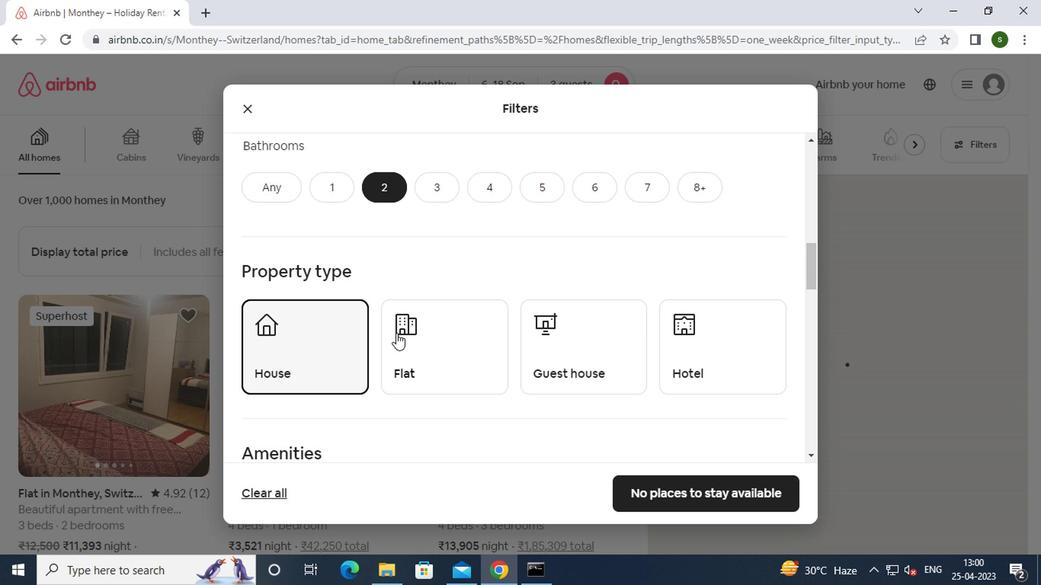 
Action: Mouse pressed left at (451, 338)
Screenshot: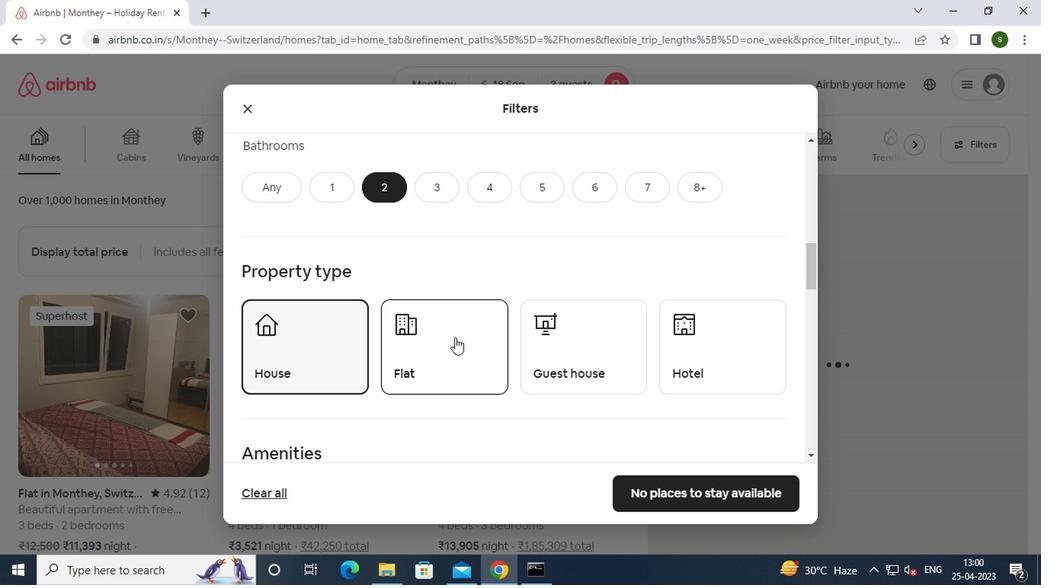 
Action: Mouse moved to (555, 333)
Screenshot: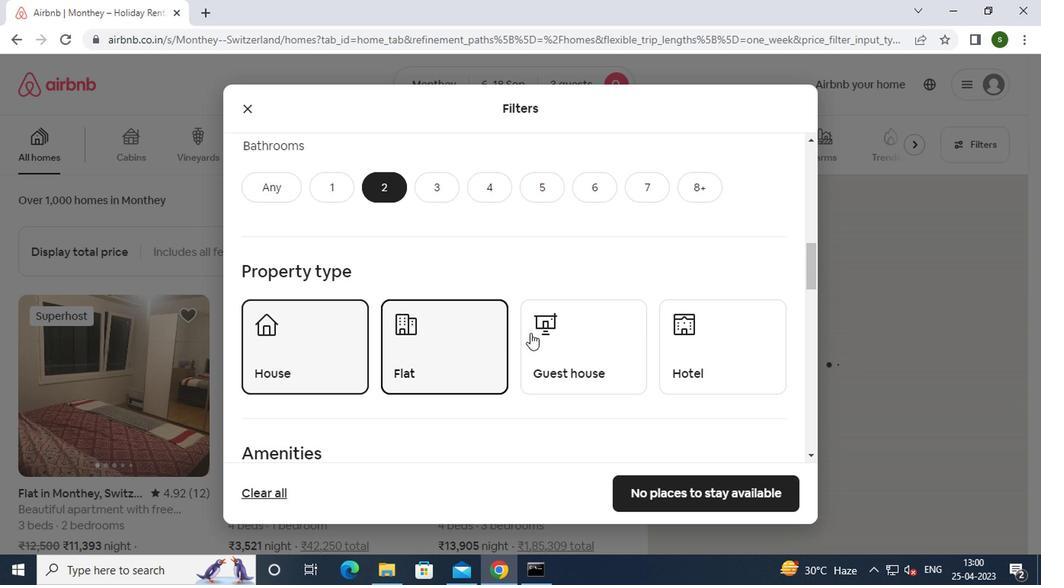 
Action: Mouse pressed left at (555, 333)
Screenshot: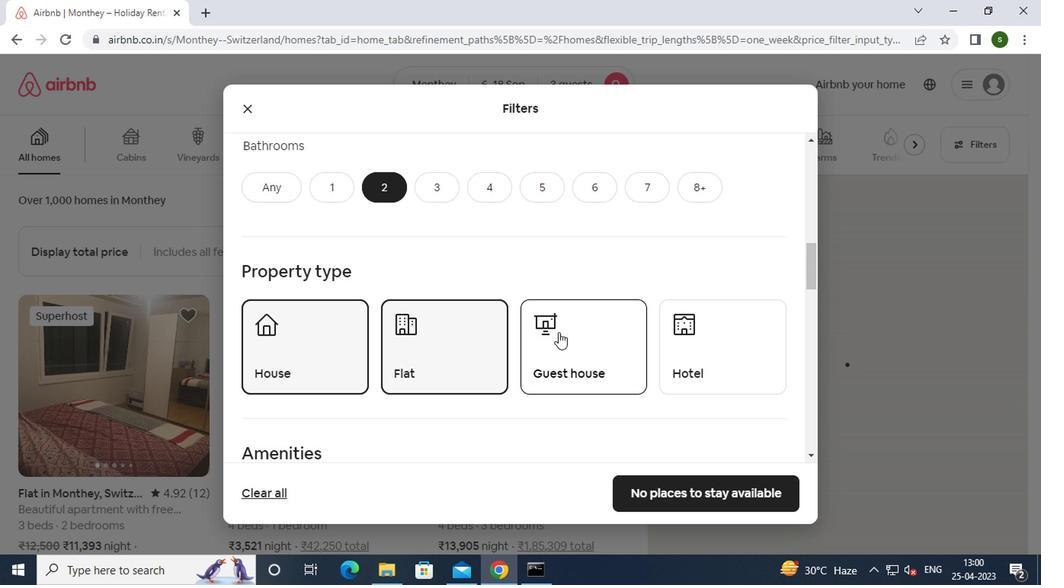 
Action: Mouse moved to (701, 357)
Screenshot: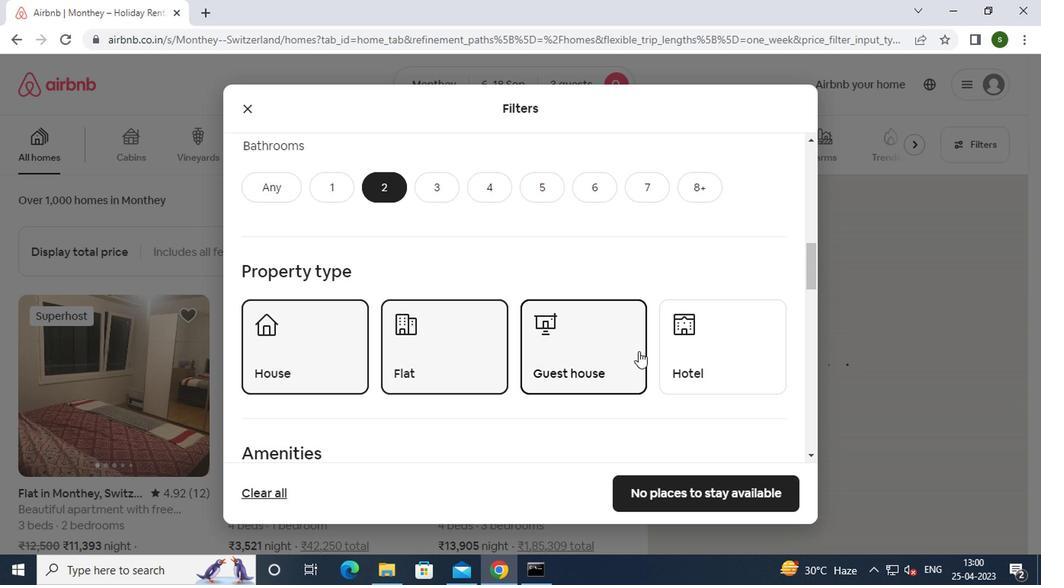 
Action: Mouse pressed left at (701, 357)
Screenshot: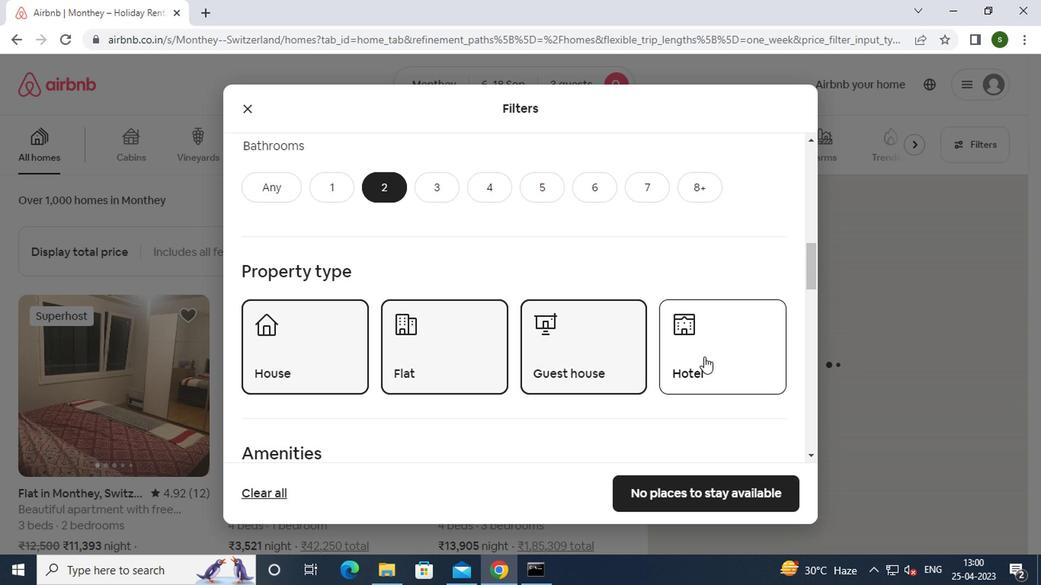 
Action: Mouse moved to (541, 306)
Screenshot: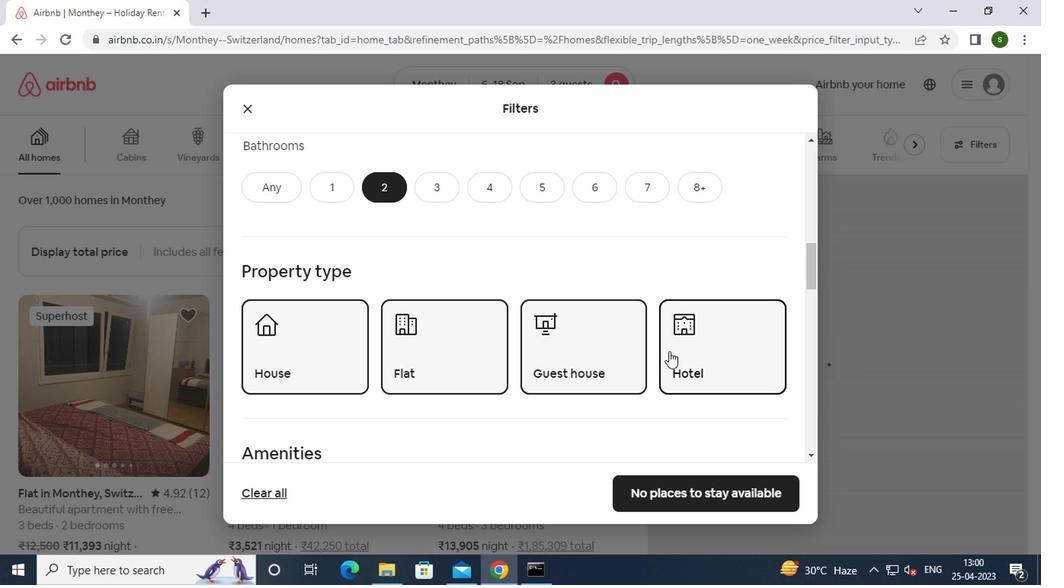 
Action: Mouse scrolled (541, 305) with delta (0, -1)
Screenshot: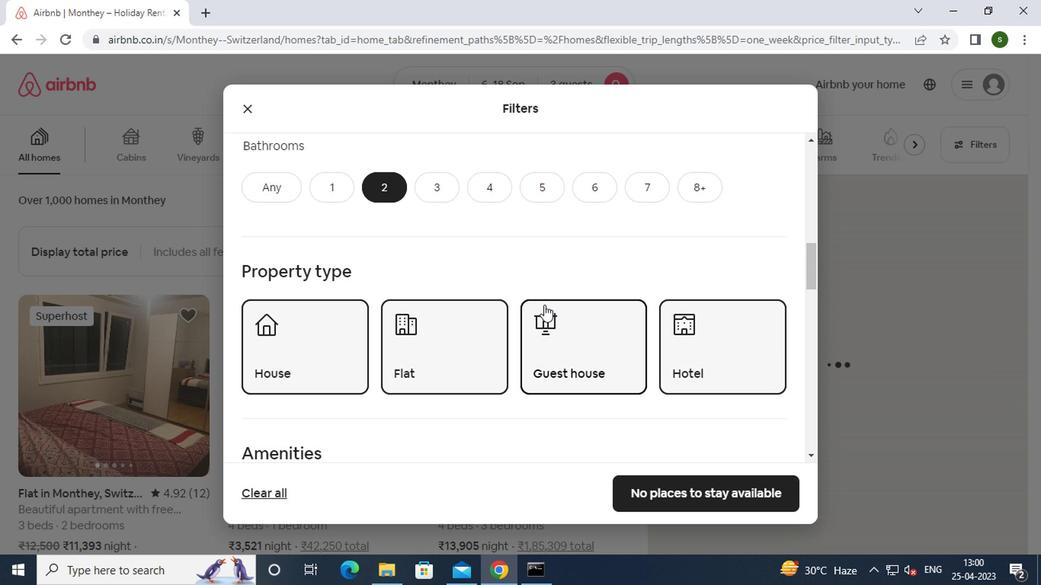
Action: Mouse scrolled (541, 305) with delta (0, -1)
Screenshot: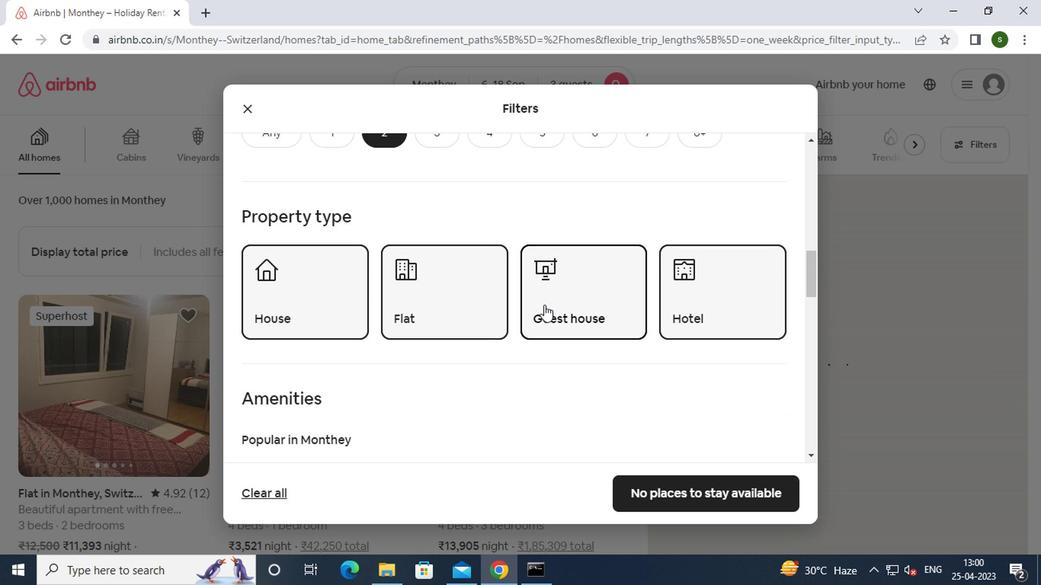 
Action: Mouse scrolled (541, 305) with delta (0, -1)
Screenshot: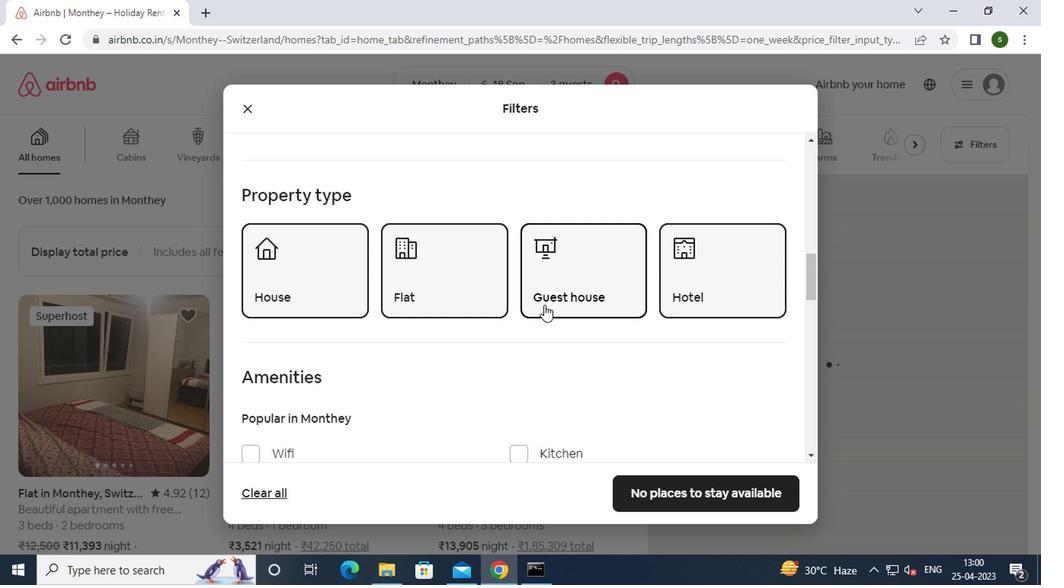 
Action: Mouse scrolled (541, 305) with delta (0, -1)
Screenshot: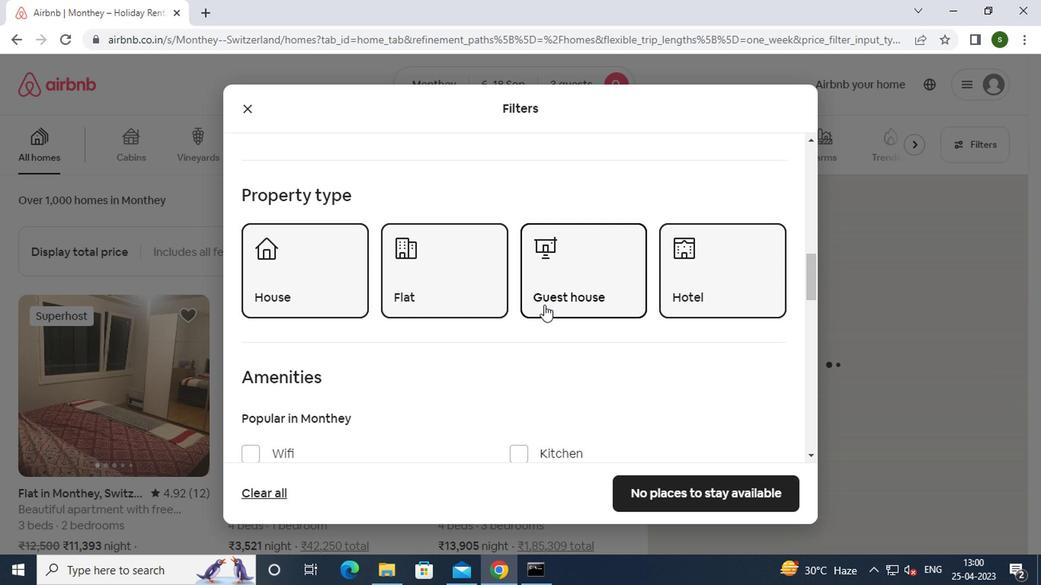 
Action: Mouse scrolled (541, 305) with delta (0, -1)
Screenshot: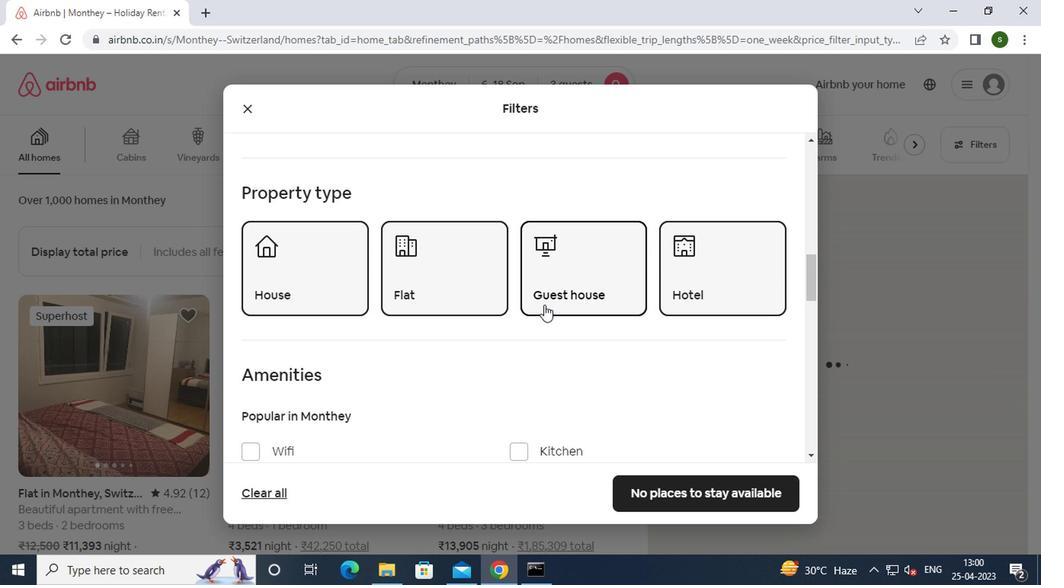 
Action: Mouse moved to (608, 325)
Screenshot: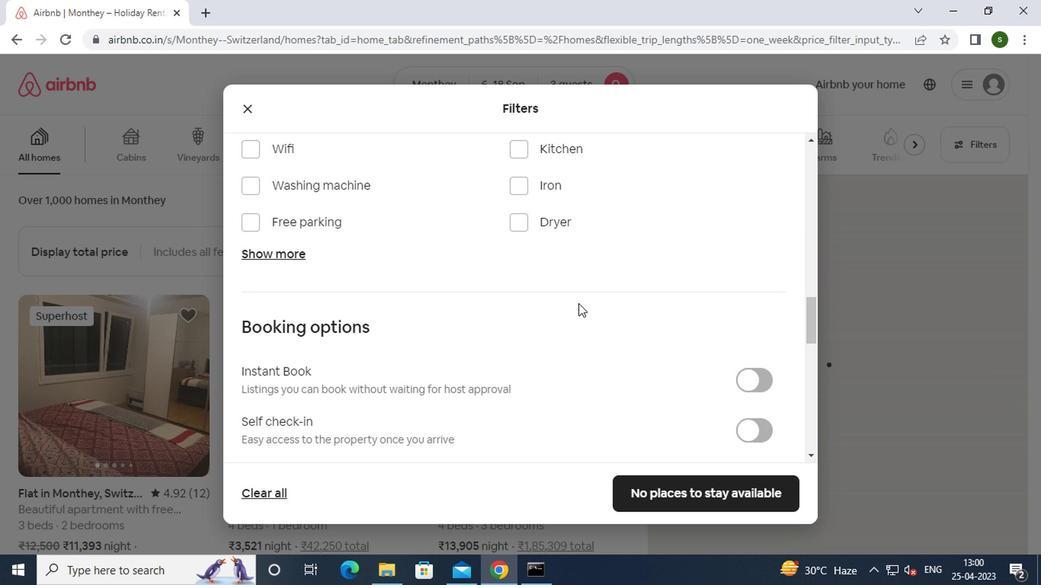 
Action: Mouse scrolled (608, 324) with delta (0, -1)
Screenshot: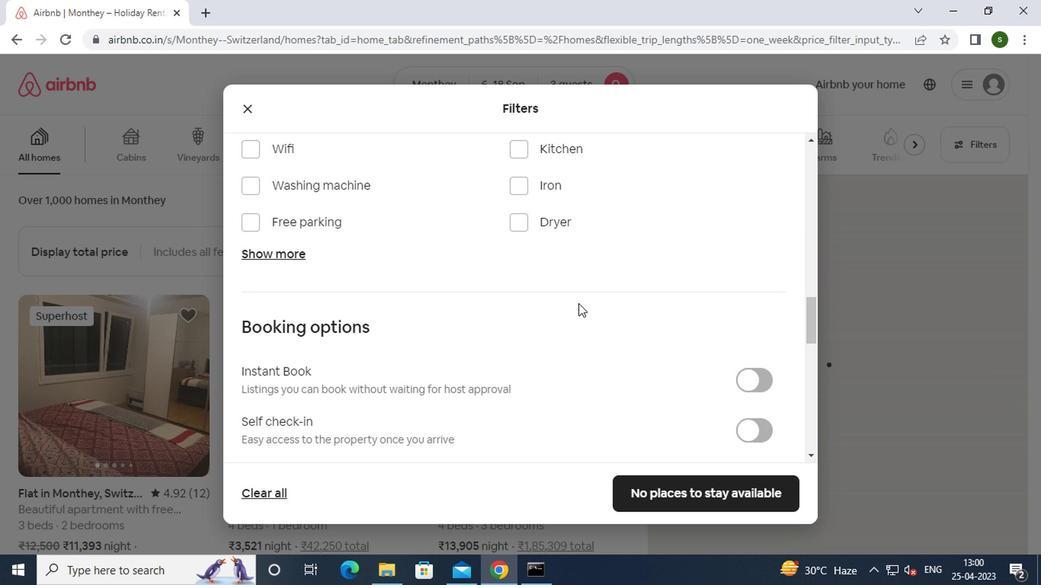 
Action: Mouse moved to (608, 325)
Screenshot: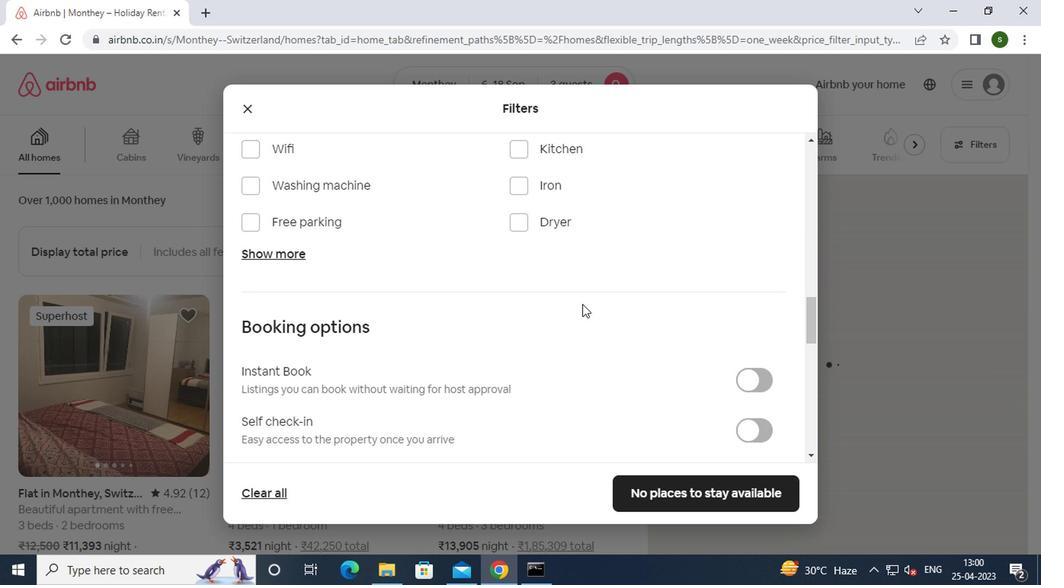 
Action: Mouse scrolled (608, 325) with delta (0, 0)
Screenshot: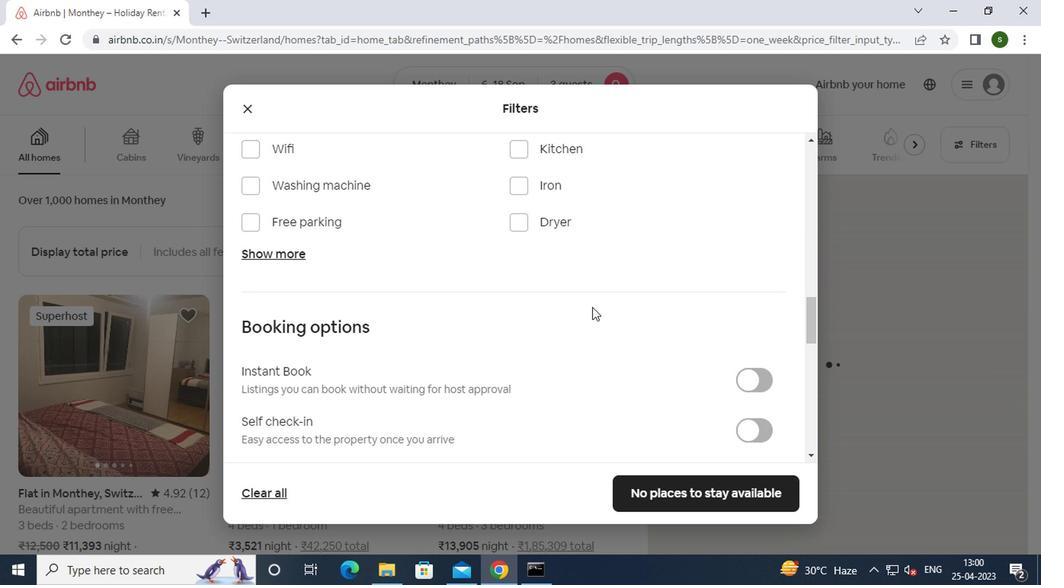 
Action: Mouse moved to (746, 278)
Screenshot: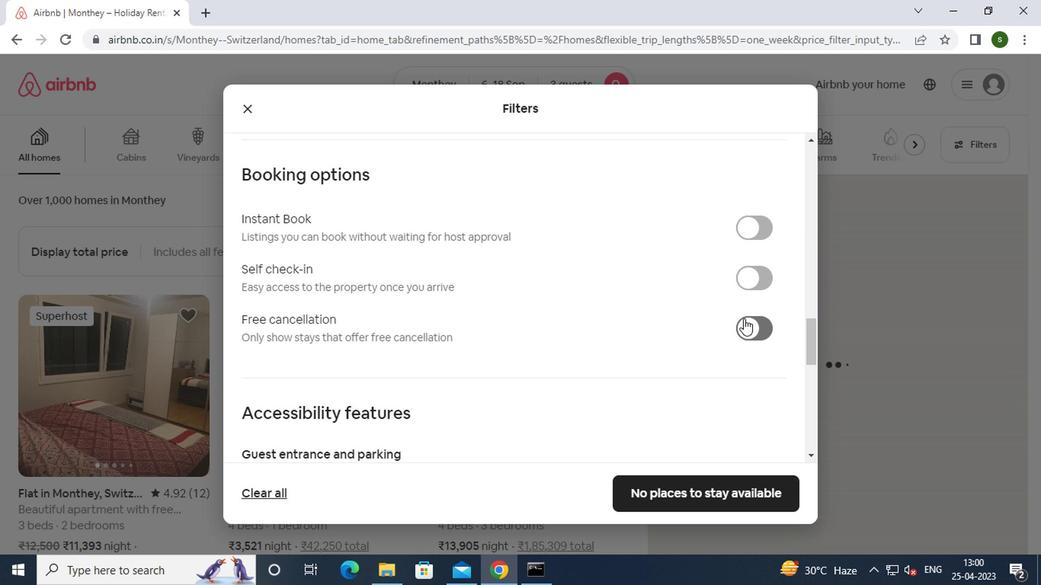 
Action: Mouse pressed left at (746, 278)
Screenshot: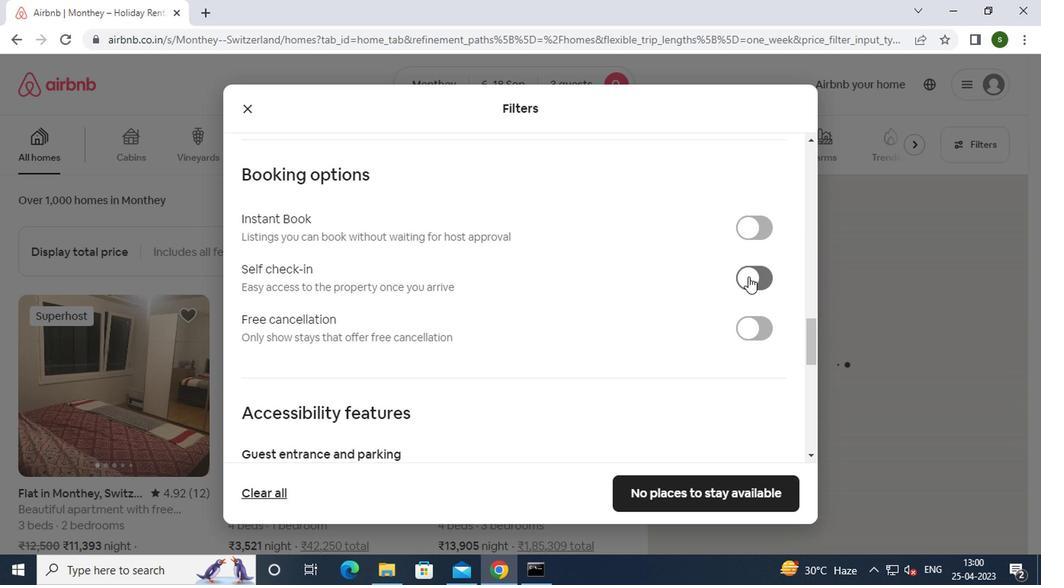 
Action: Mouse moved to (644, 281)
Screenshot: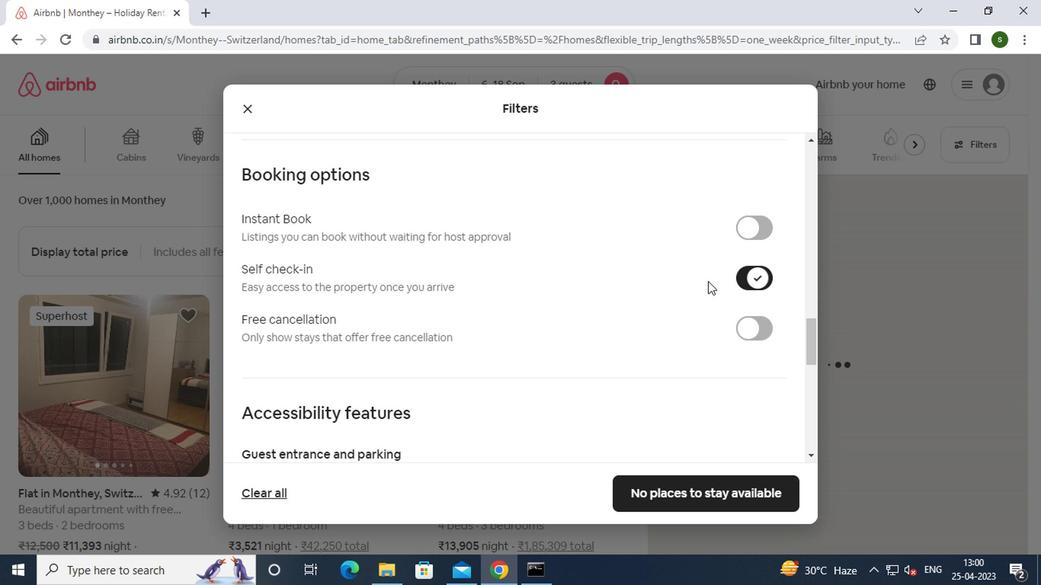 
Action: Mouse scrolled (644, 280) with delta (0, -1)
Screenshot: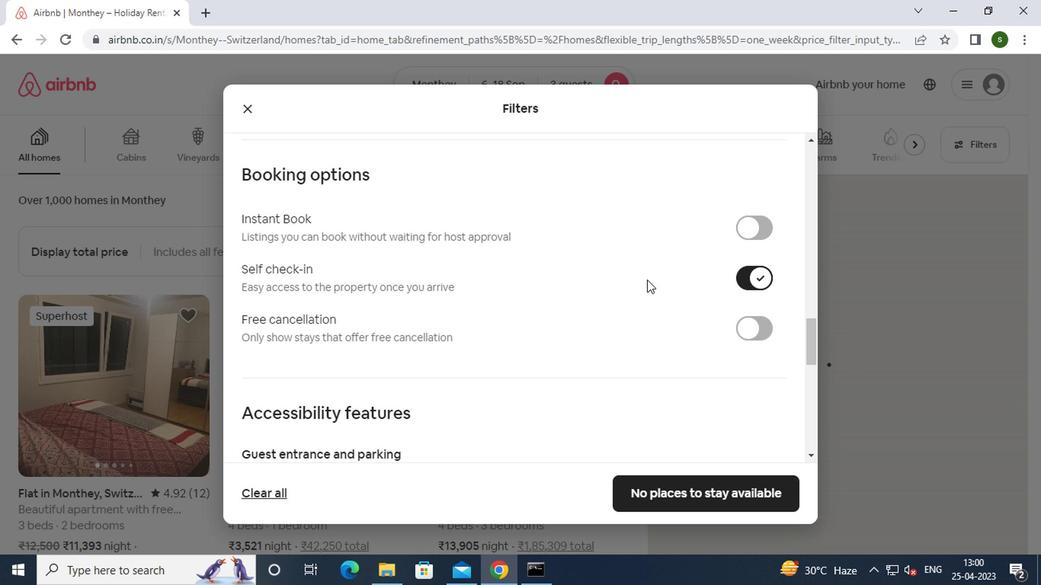 
Action: Mouse scrolled (644, 280) with delta (0, -1)
Screenshot: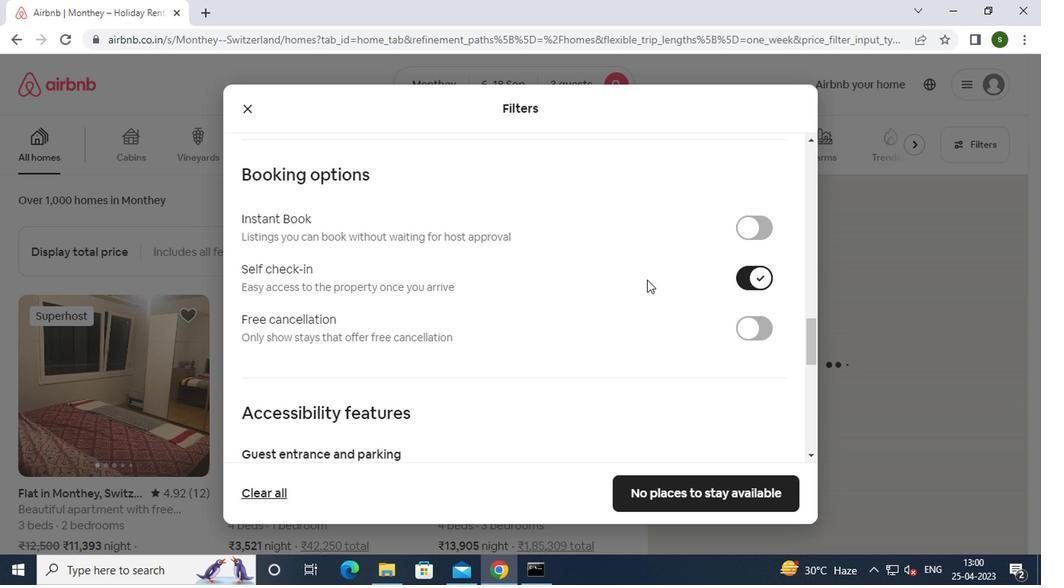 
Action: Mouse scrolled (644, 280) with delta (0, -1)
Screenshot: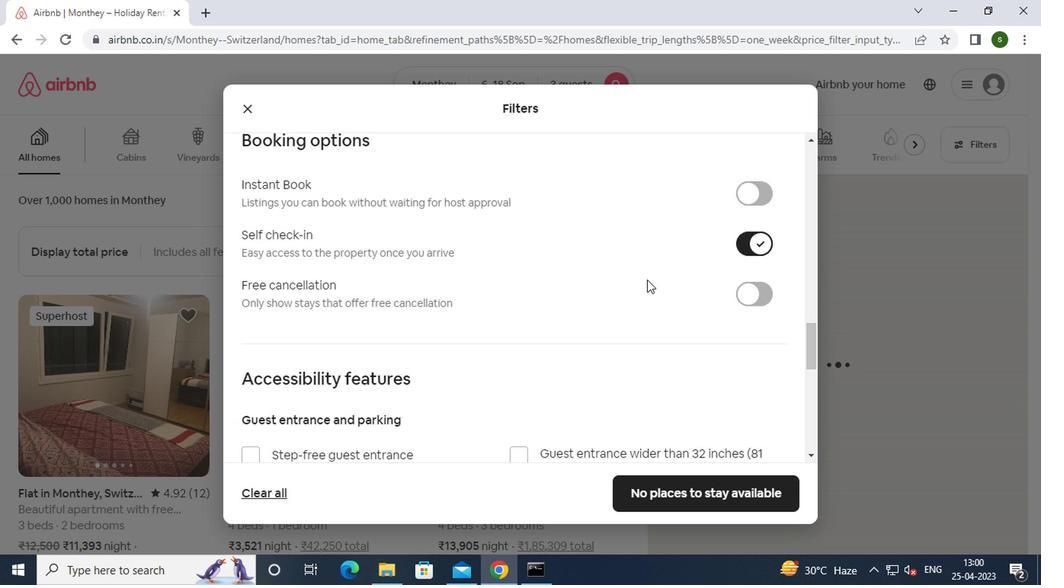 
Action: Mouse scrolled (644, 280) with delta (0, -1)
Screenshot: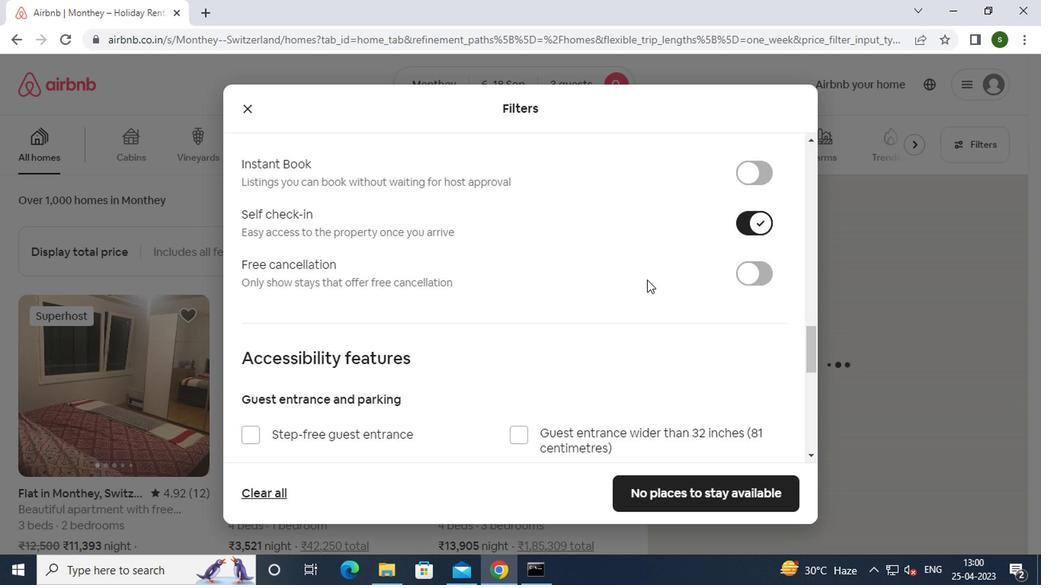 
Action: Mouse moved to (643, 280)
Screenshot: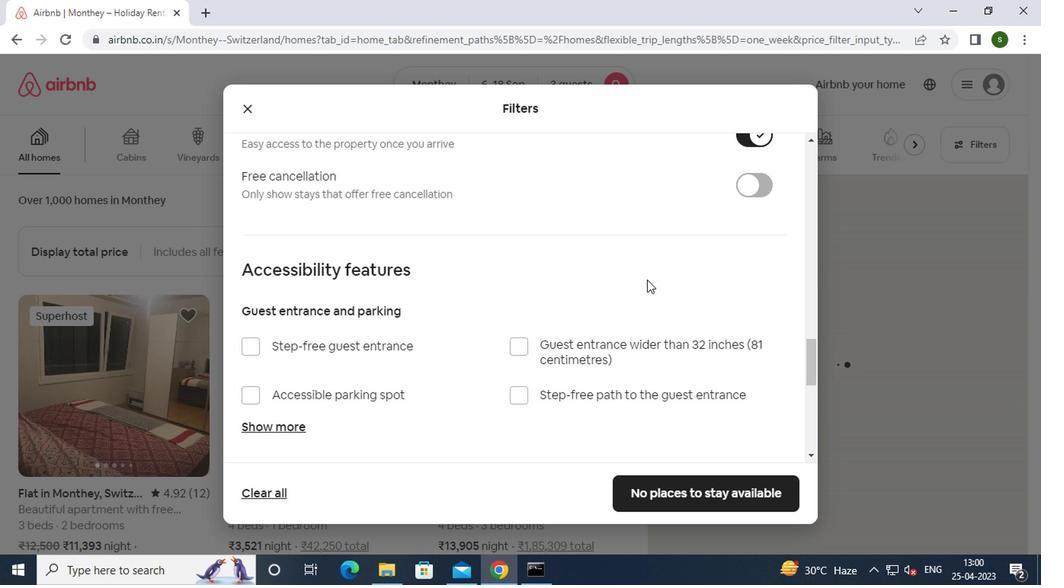 
Action: Mouse scrolled (643, 279) with delta (0, 0)
Screenshot: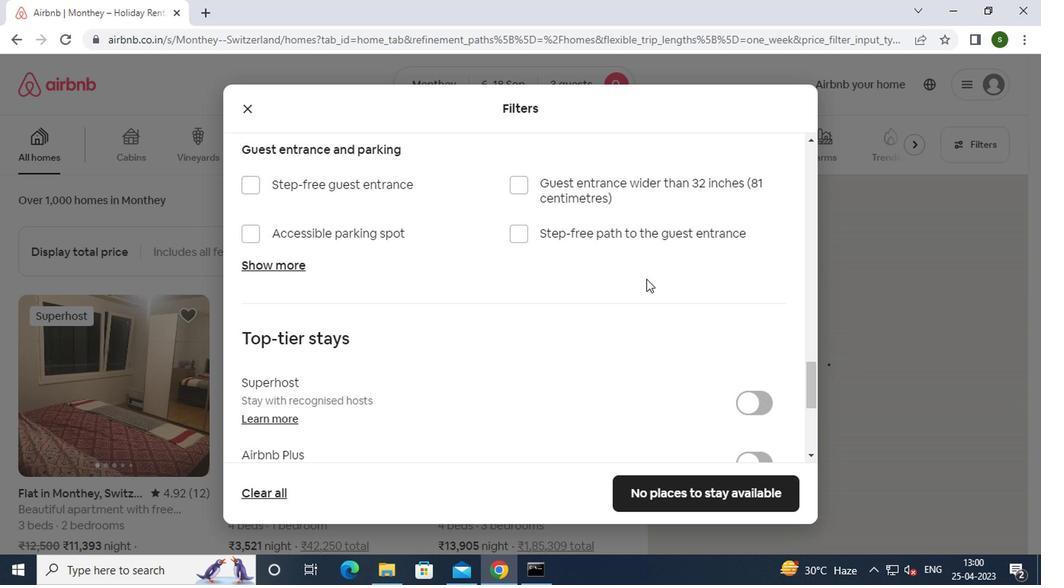 
Action: Mouse scrolled (643, 279) with delta (0, 0)
Screenshot: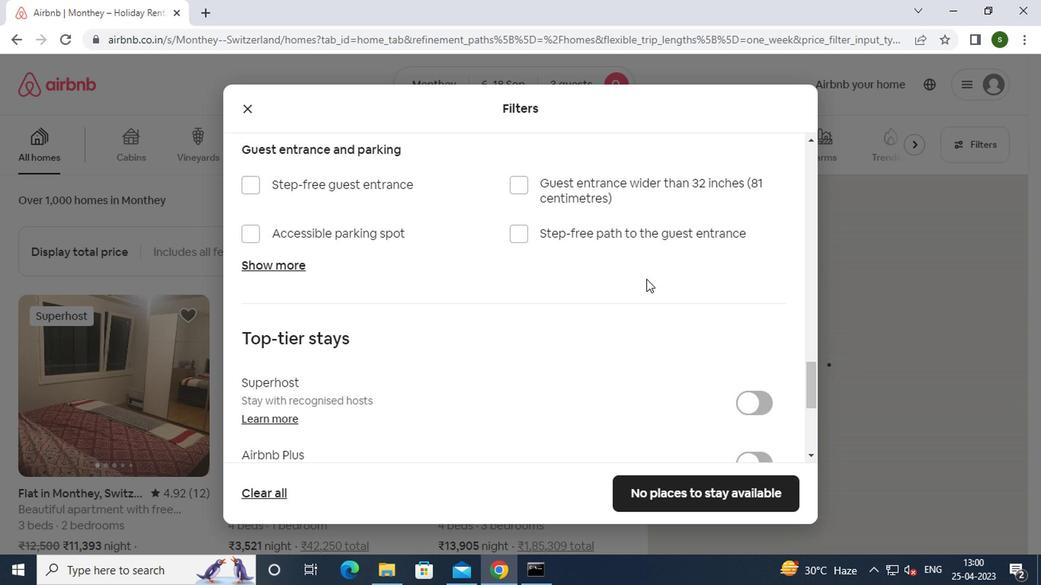 
Action: Mouse scrolled (643, 279) with delta (0, 0)
Screenshot: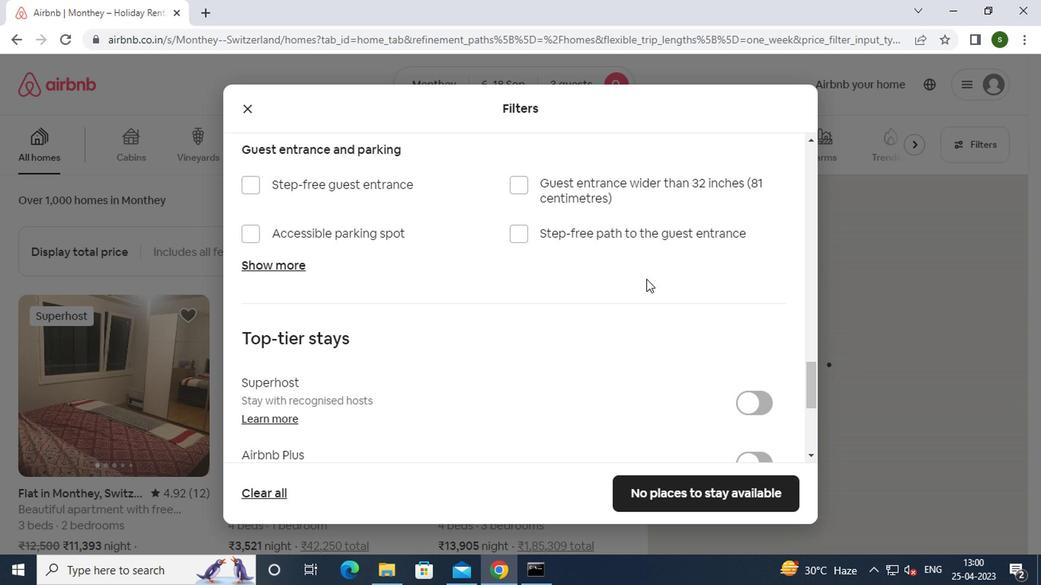 
Action: Mouse scrolled (643, 279) with delta (0, 0)
Screenshot: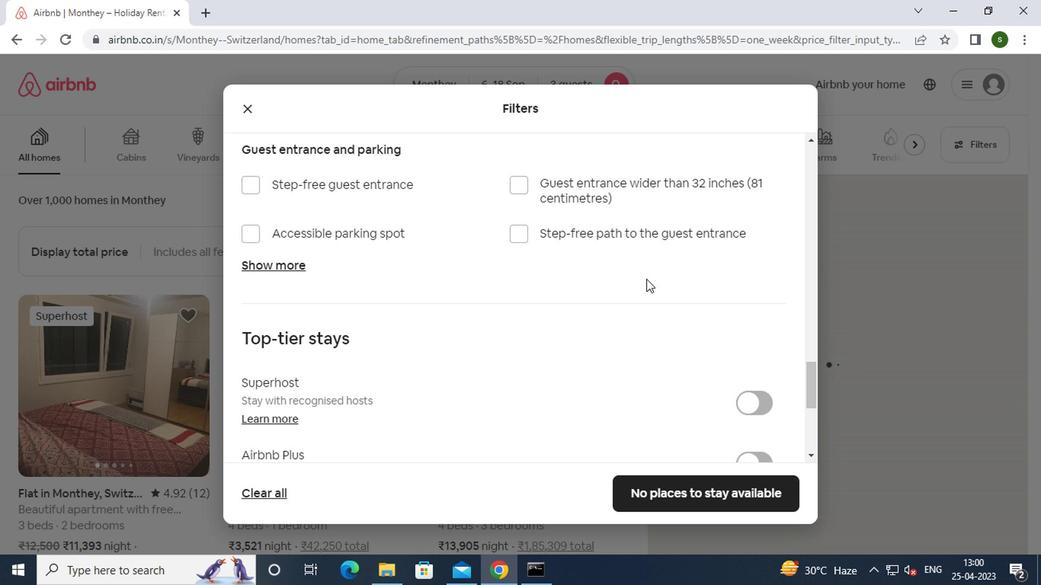 
Action: Mouse moved to (287, 354)
Screenshot: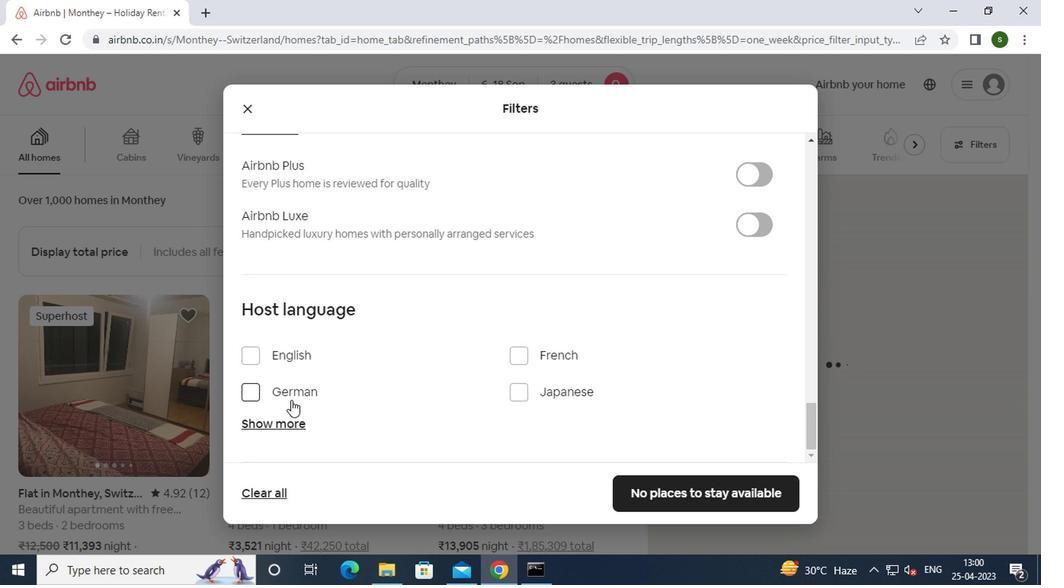 
Action: Mouse pressed left at (287, 354)
Screenshot: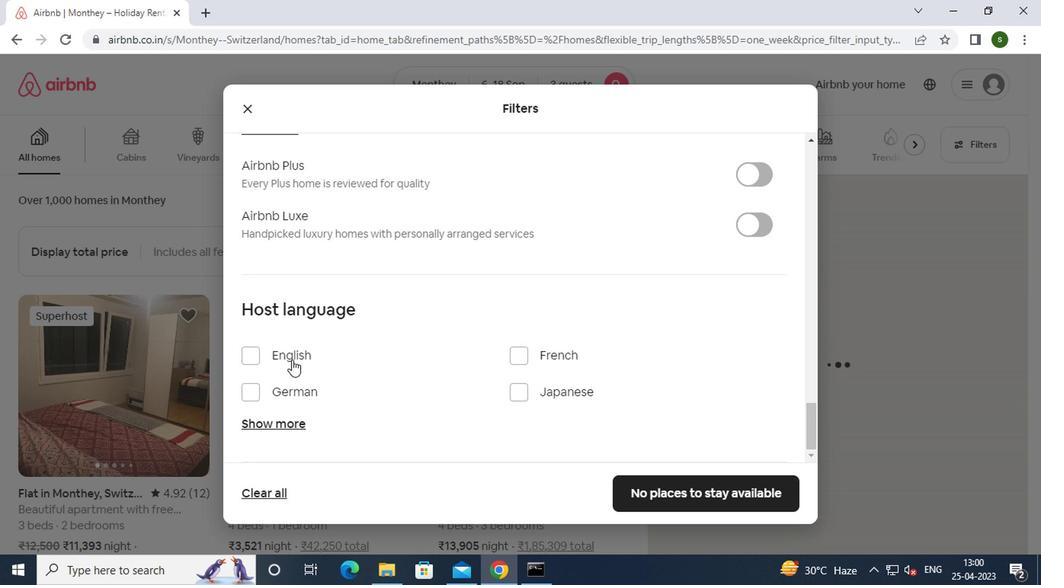 
Action: Mouse moved to (644, 482)
Screenshot: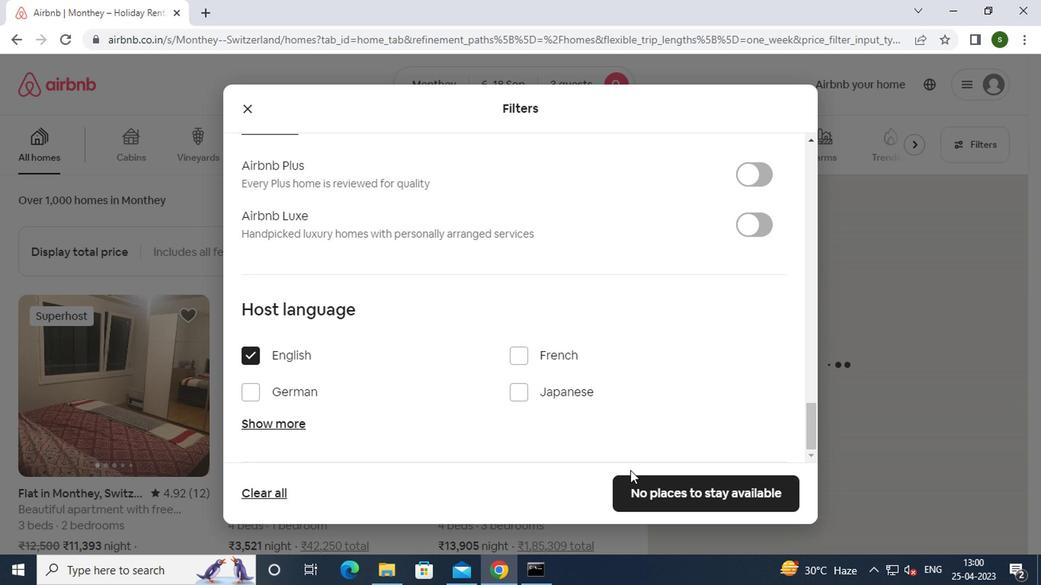 
Action: Mouse pressed left at (644, 482)
Screenshot: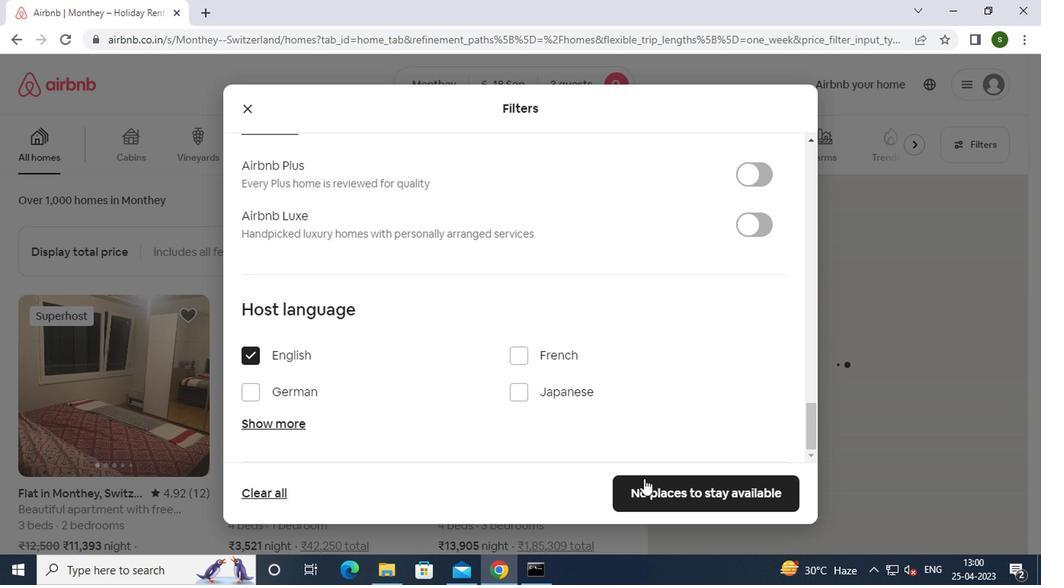 
Action: Mouse moved to (463, 190)
Screenshot: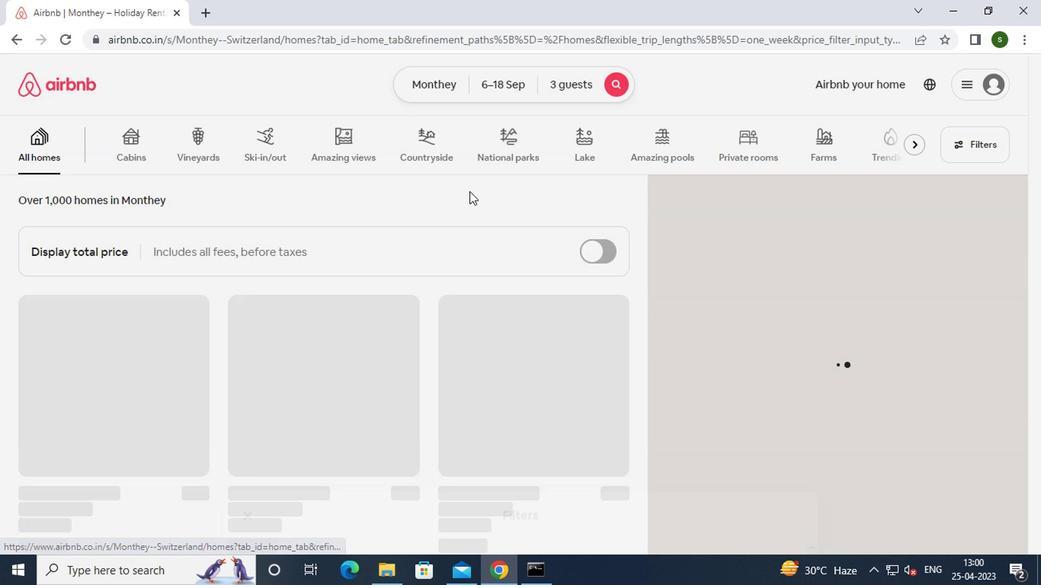 
